 Task: Select the notebook toolbar option in the insert toolbar location.
Action: Mouse moved to (21, 665)
Screenshot: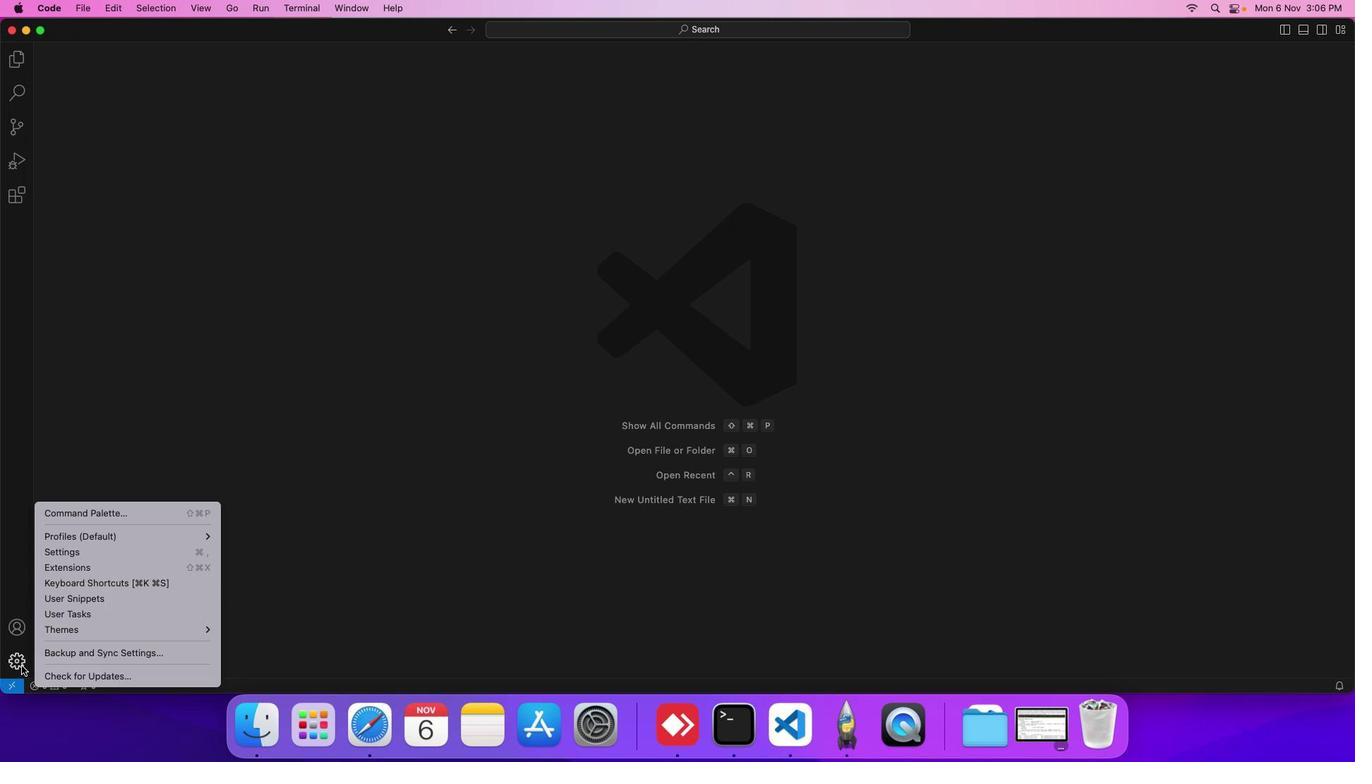 
Action: Mouse pressed left at (21, 665)
Screenshot: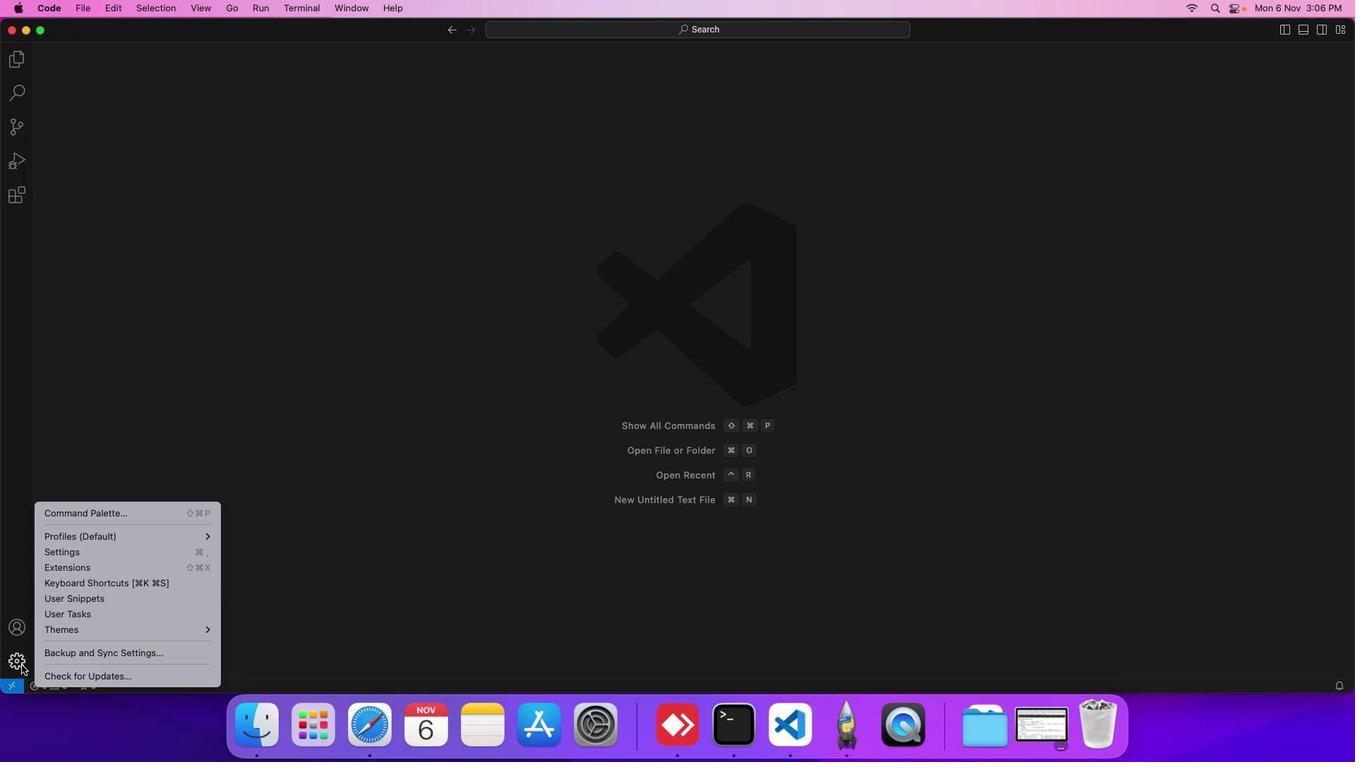 
Action: Mouse moved to (62, 548)
Screenshot: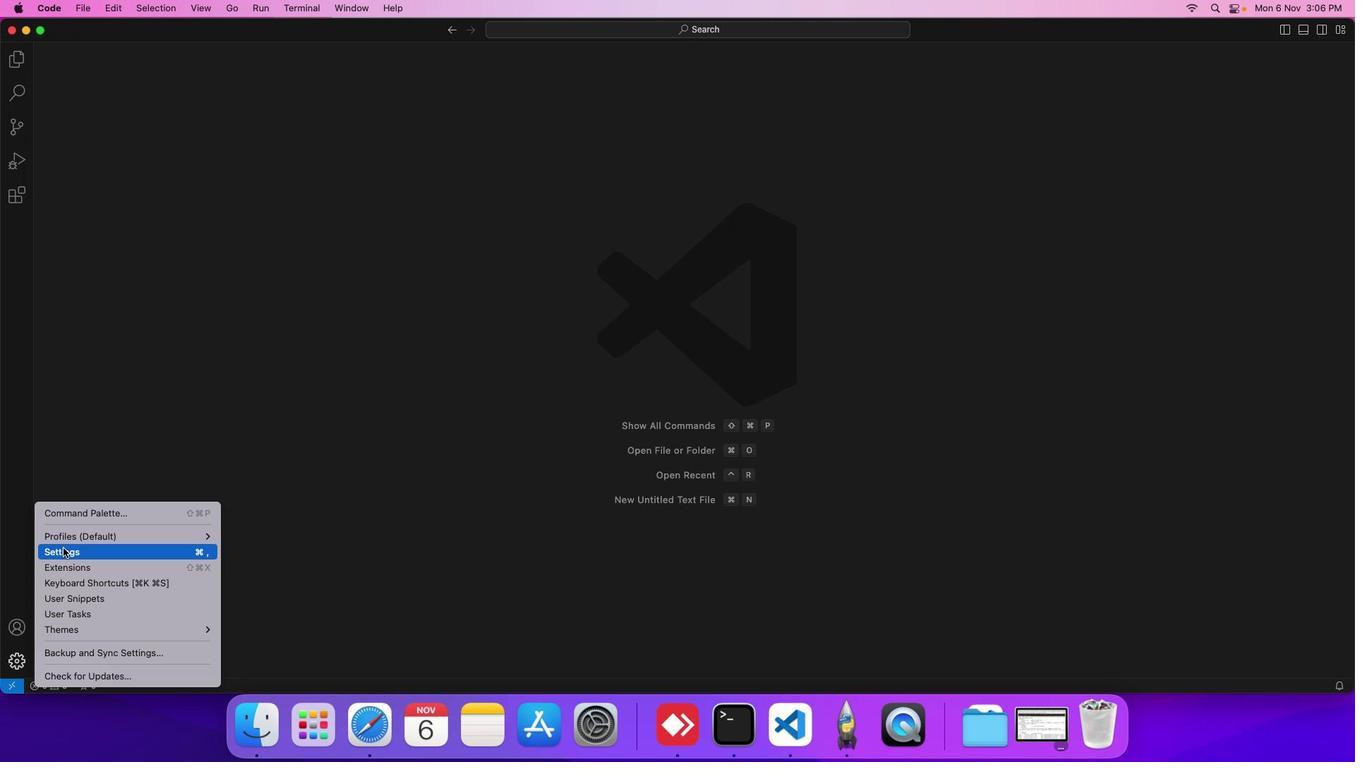 
Action: Mouse pressed left at (62, 548)
Screenshot: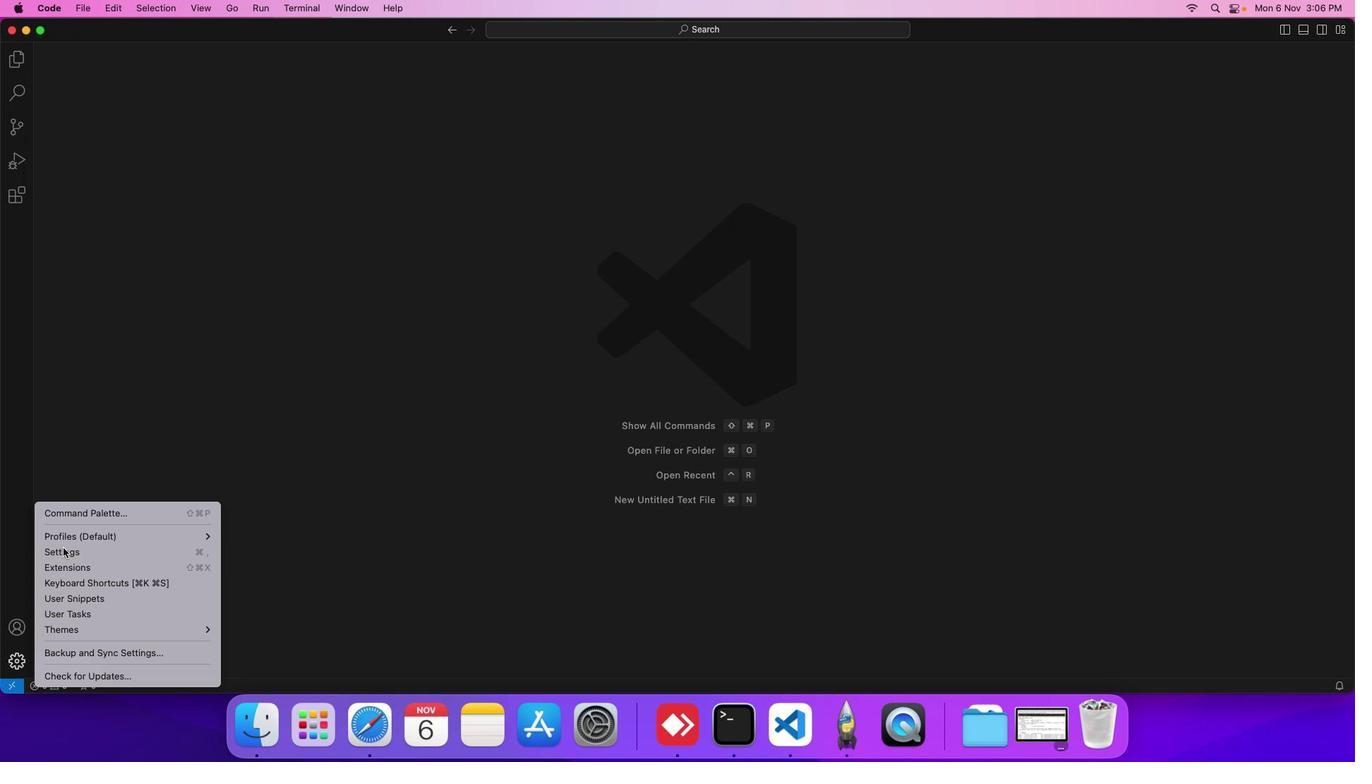 
Action: Mouse moved to (317, 209)
Screenshot: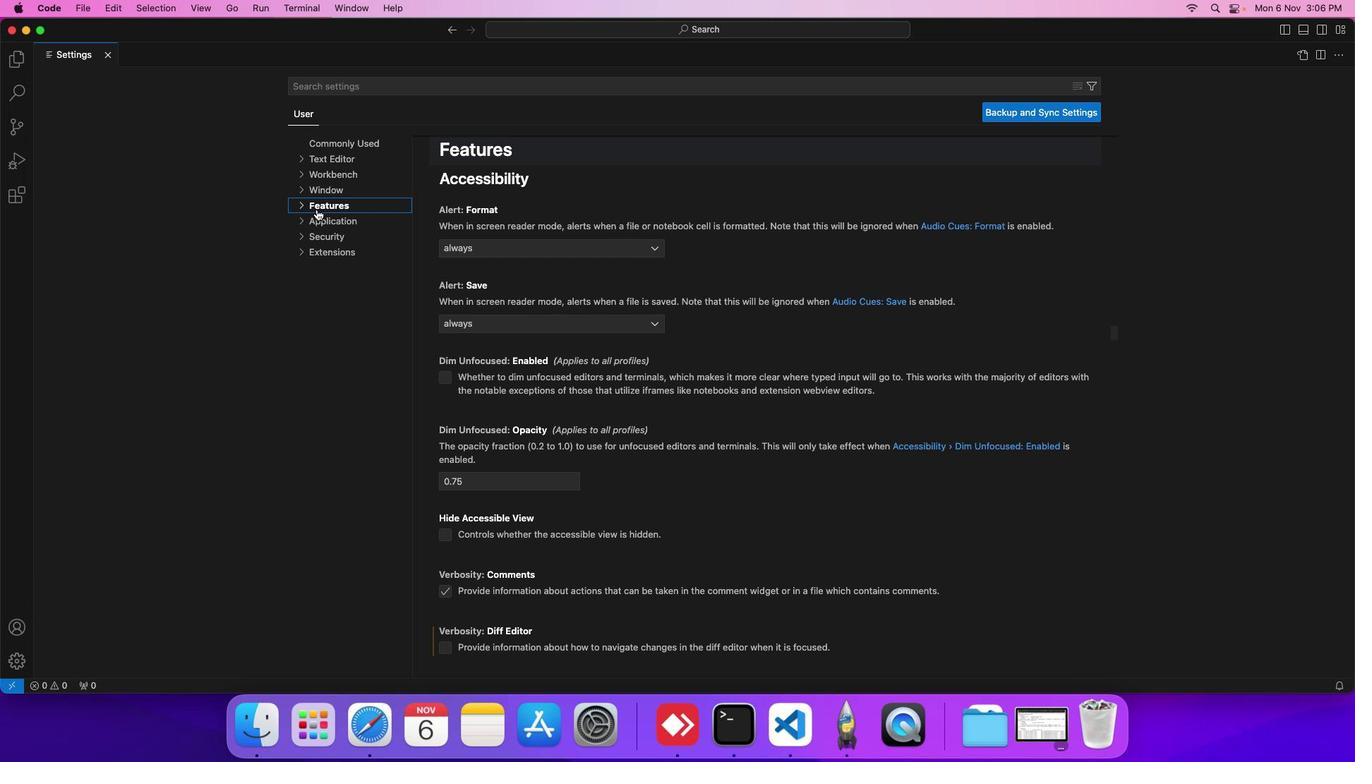 
Action: Mouse pressed left at (317, 209)
Screenshot: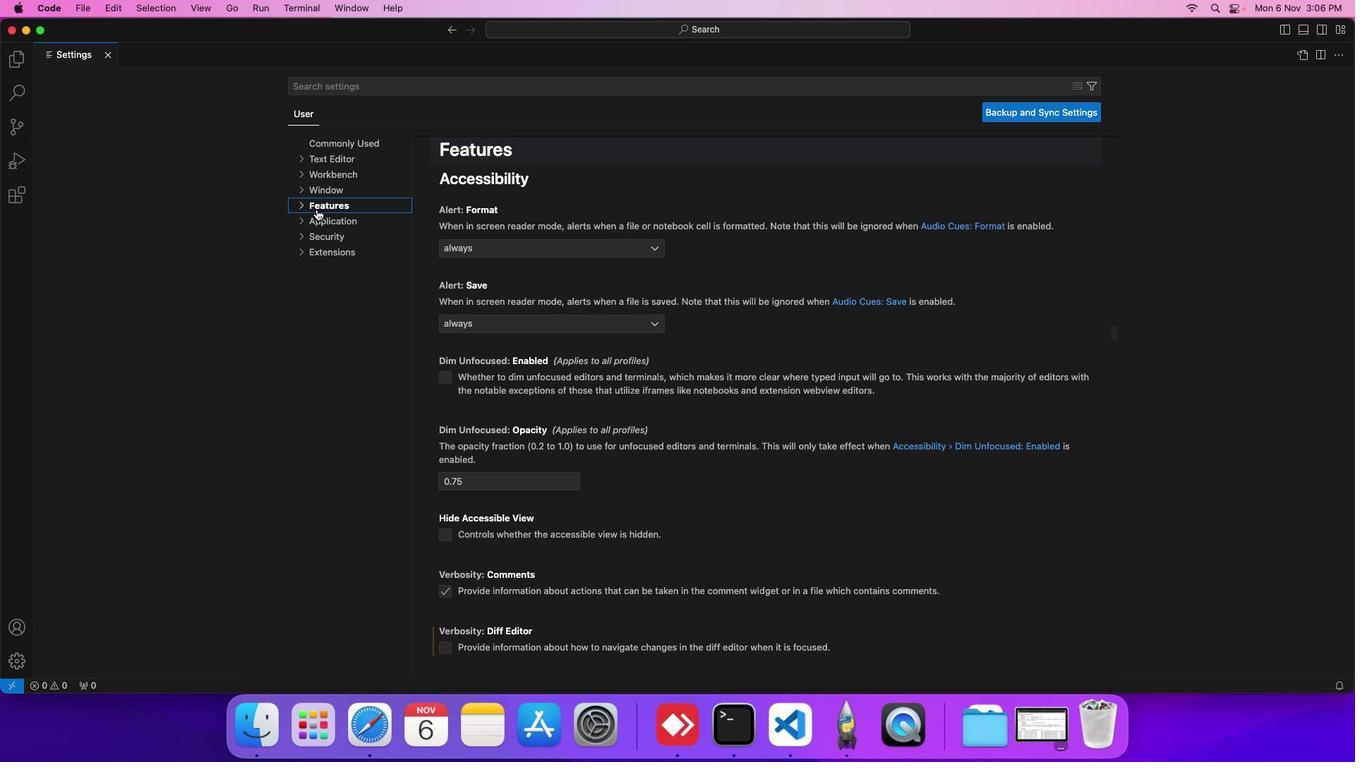 
Action: Mouse moved to (332, 442)
Screenshot: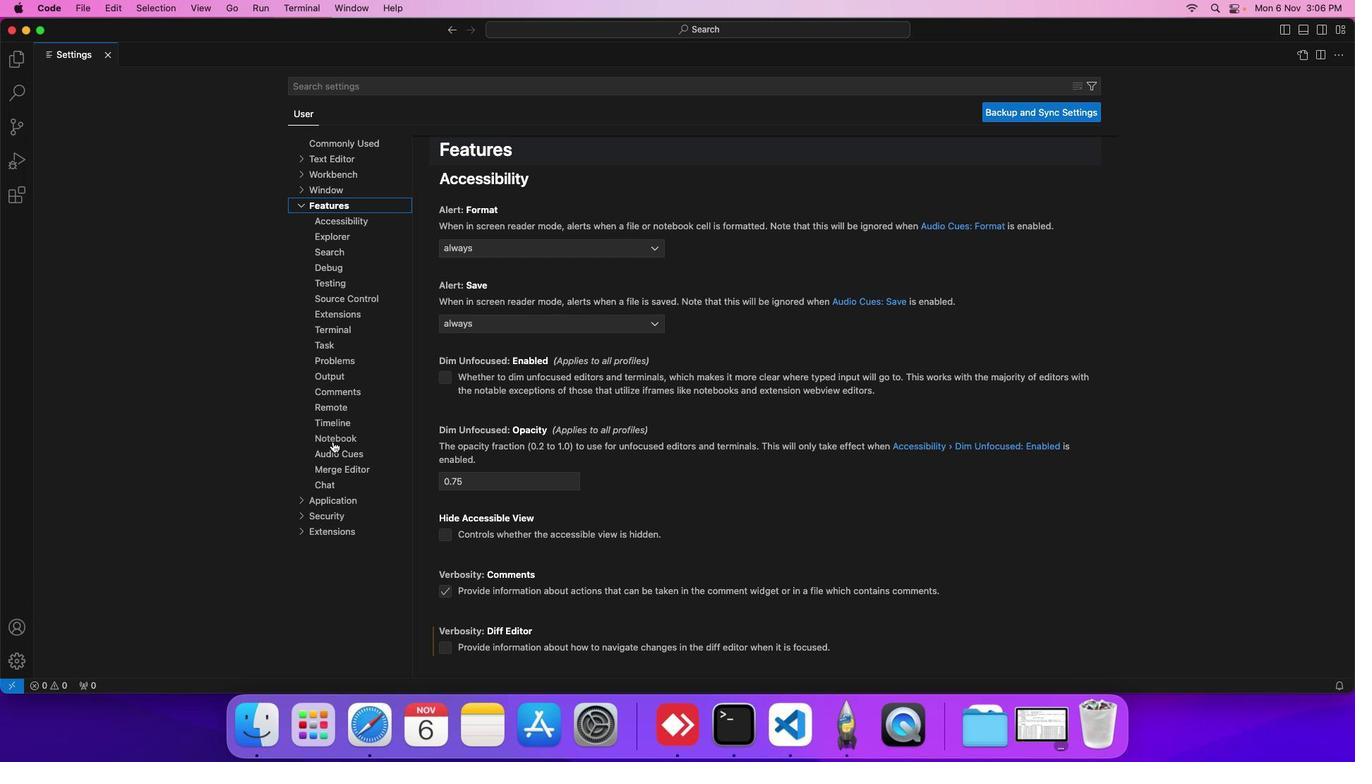 
Action: Mouse pressed left at (332, 442)
Screenshot: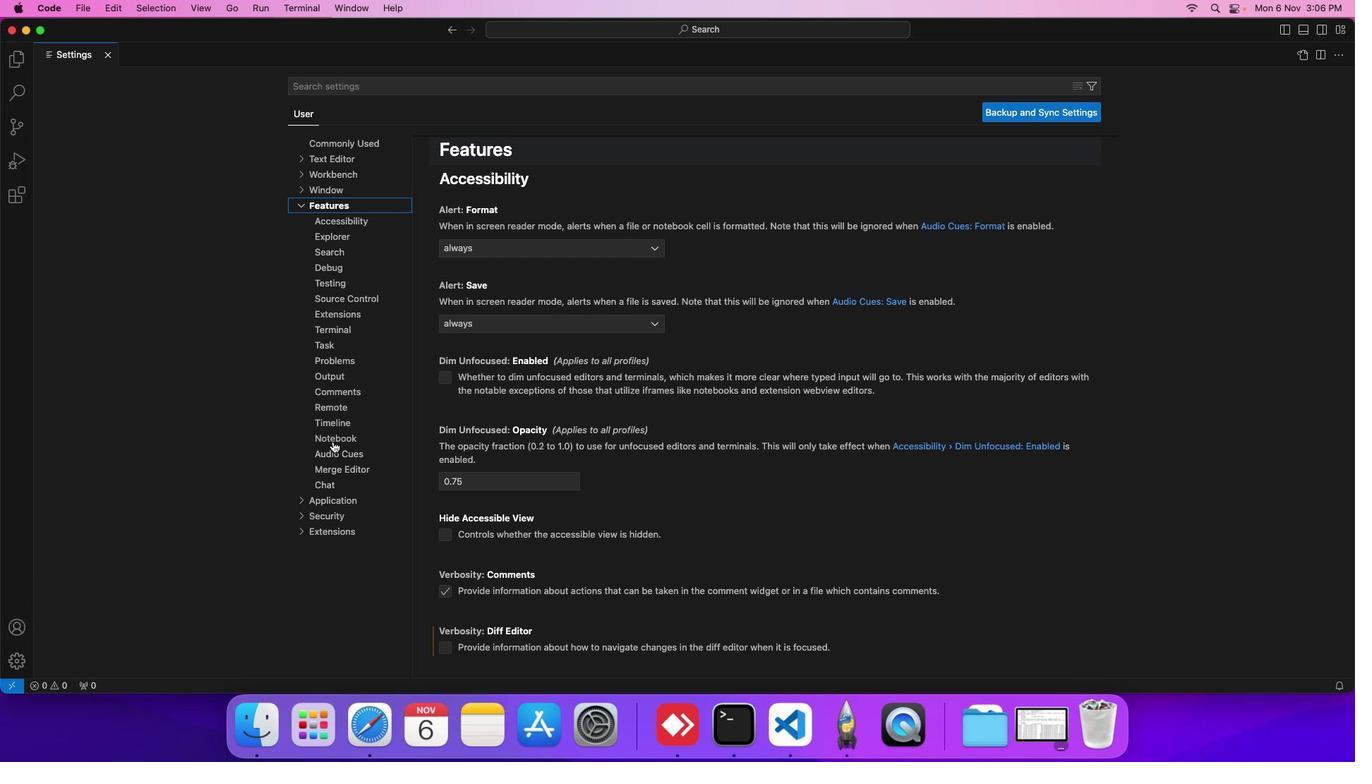 
Action: Mouse moved to (454, 443)
Screenshot: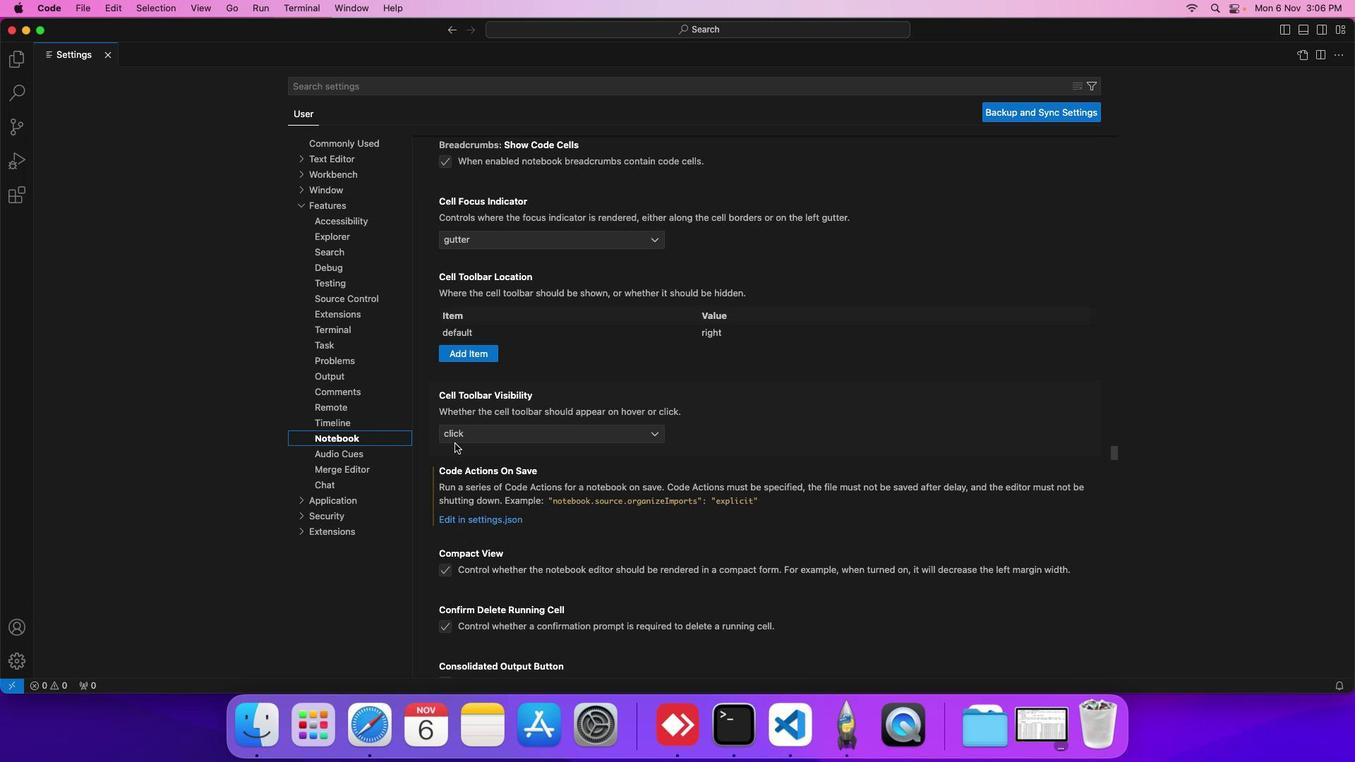
Action: Mouse scrolled (454, 443) with delta (0, 0)
Screenshot: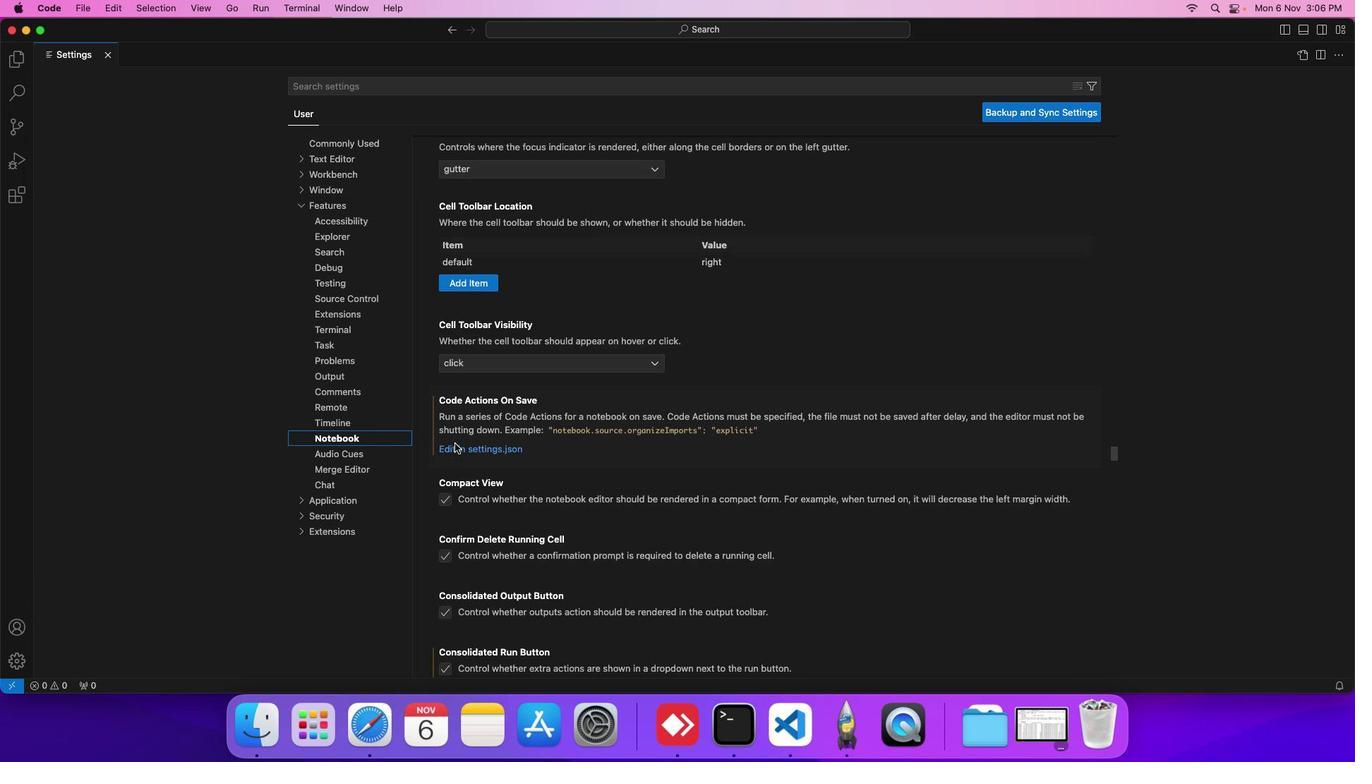 
Action: Mouse scrolled (454, 443) with delta (0, 0)
Screenshot: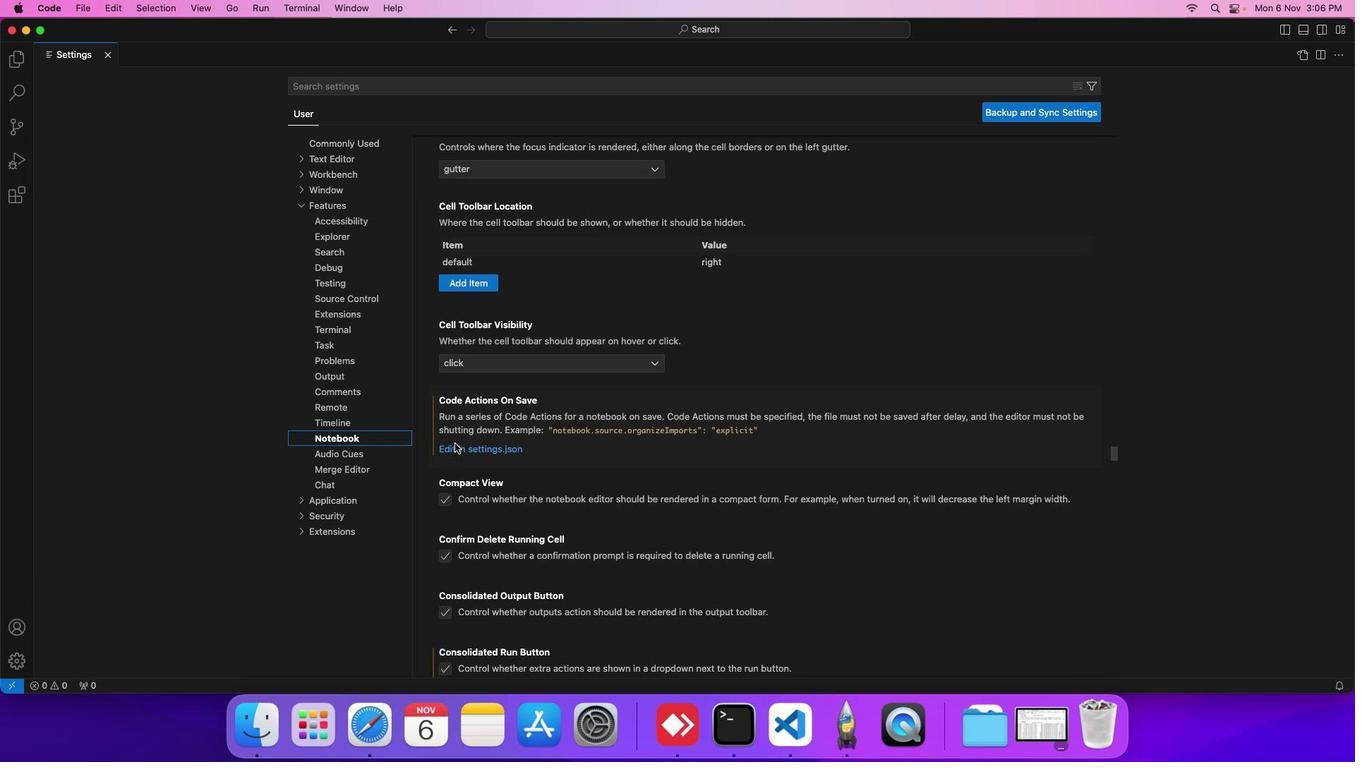 
Action: Mouse scrolled (454, 443) with delta (0, 0)
Screenshot: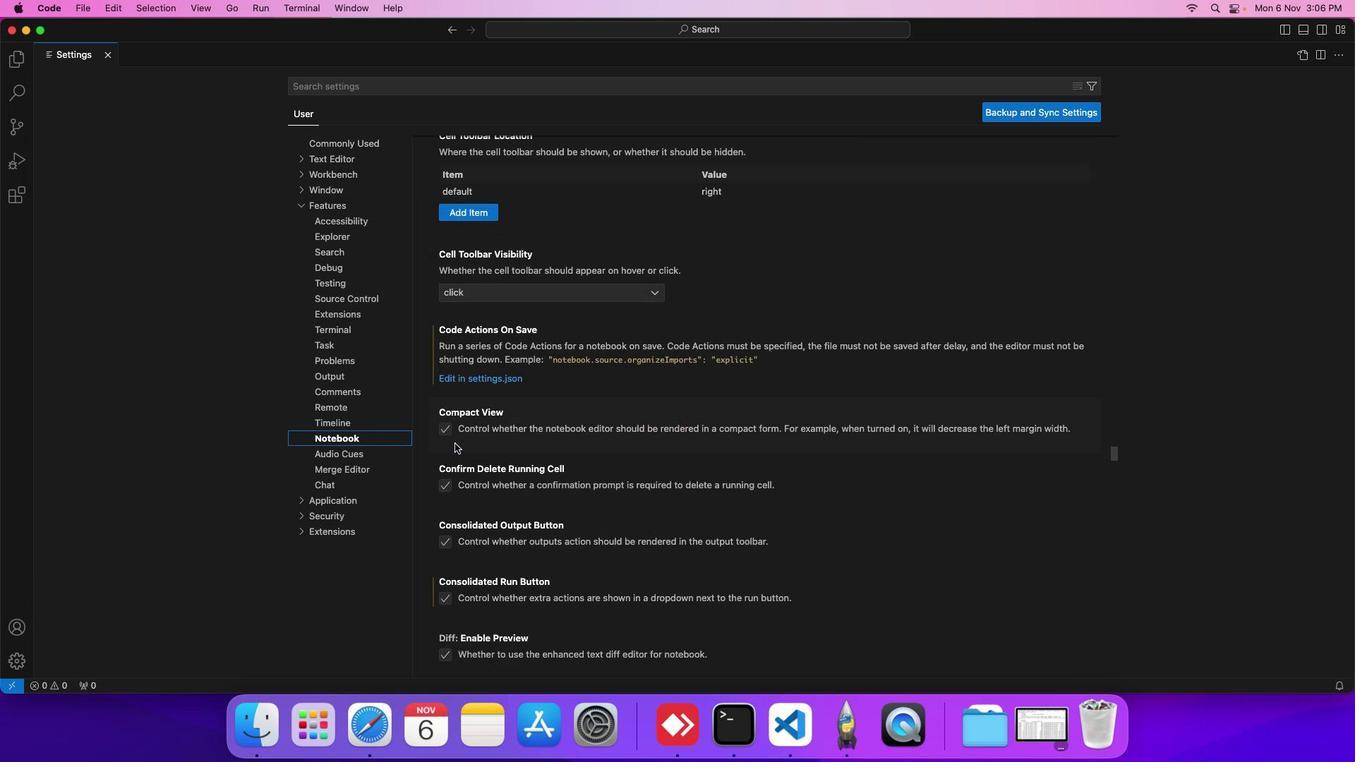 
Action: Mouse scrolled (454, 443) with delta (0, -1)
Screenshot: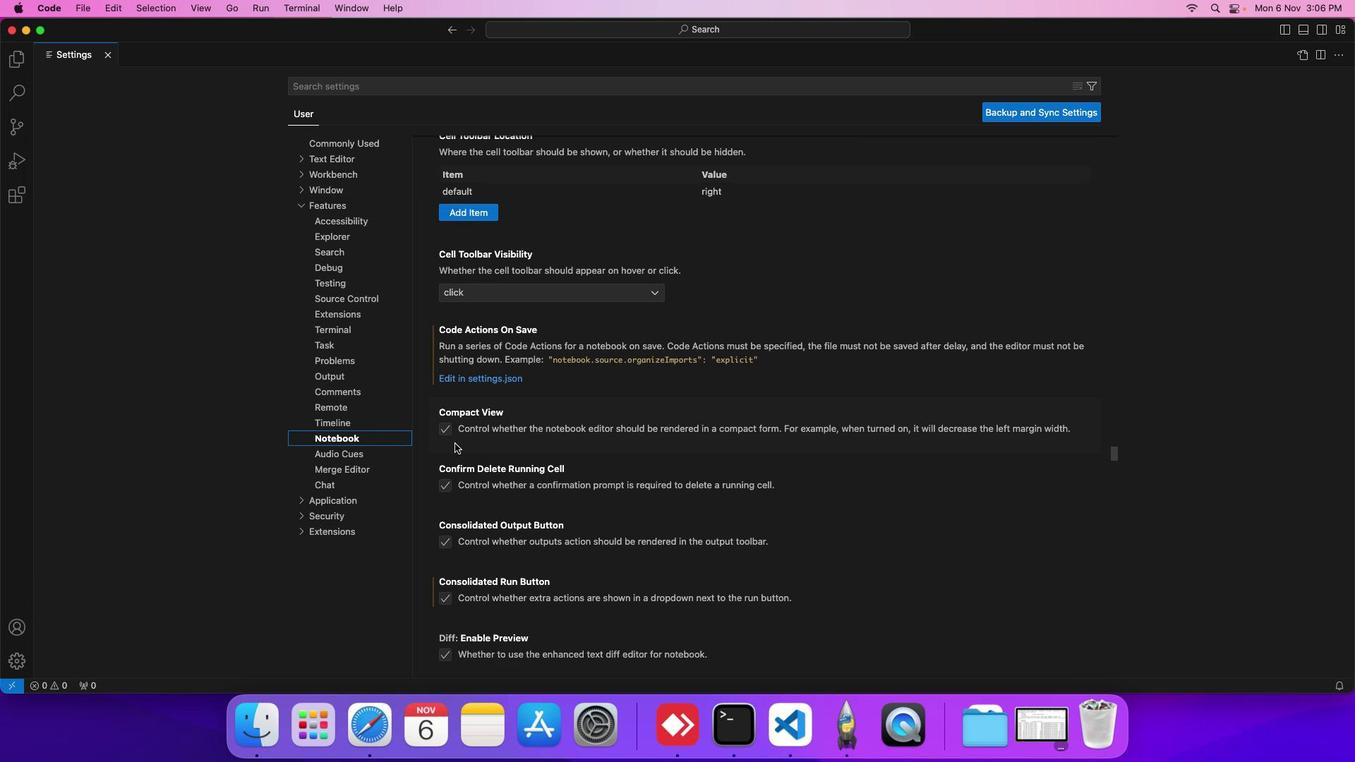 
Action: Mouse scrolled (454, 443) with delta (0, 0)
Screenshot: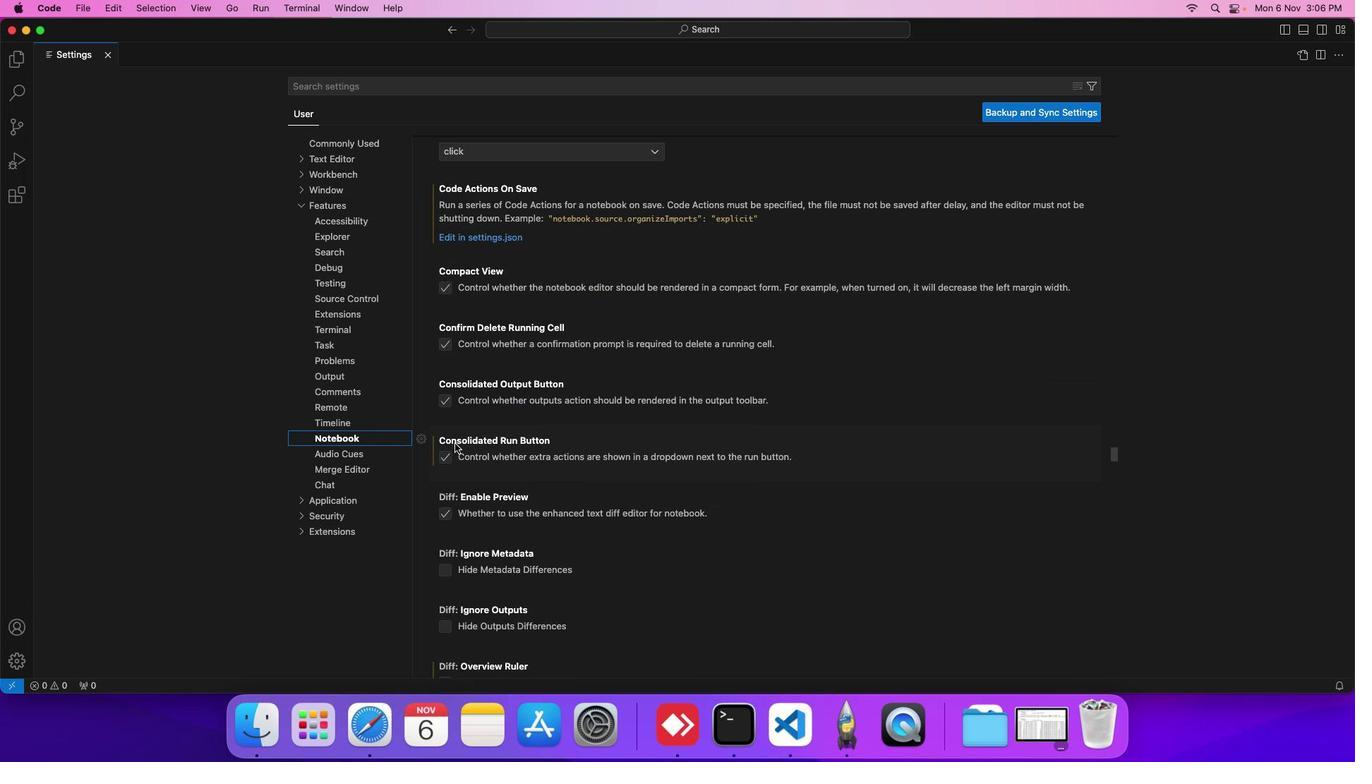 
Action: Mouse scrolled (454, 443) with delta (0, 0)
Screenshot: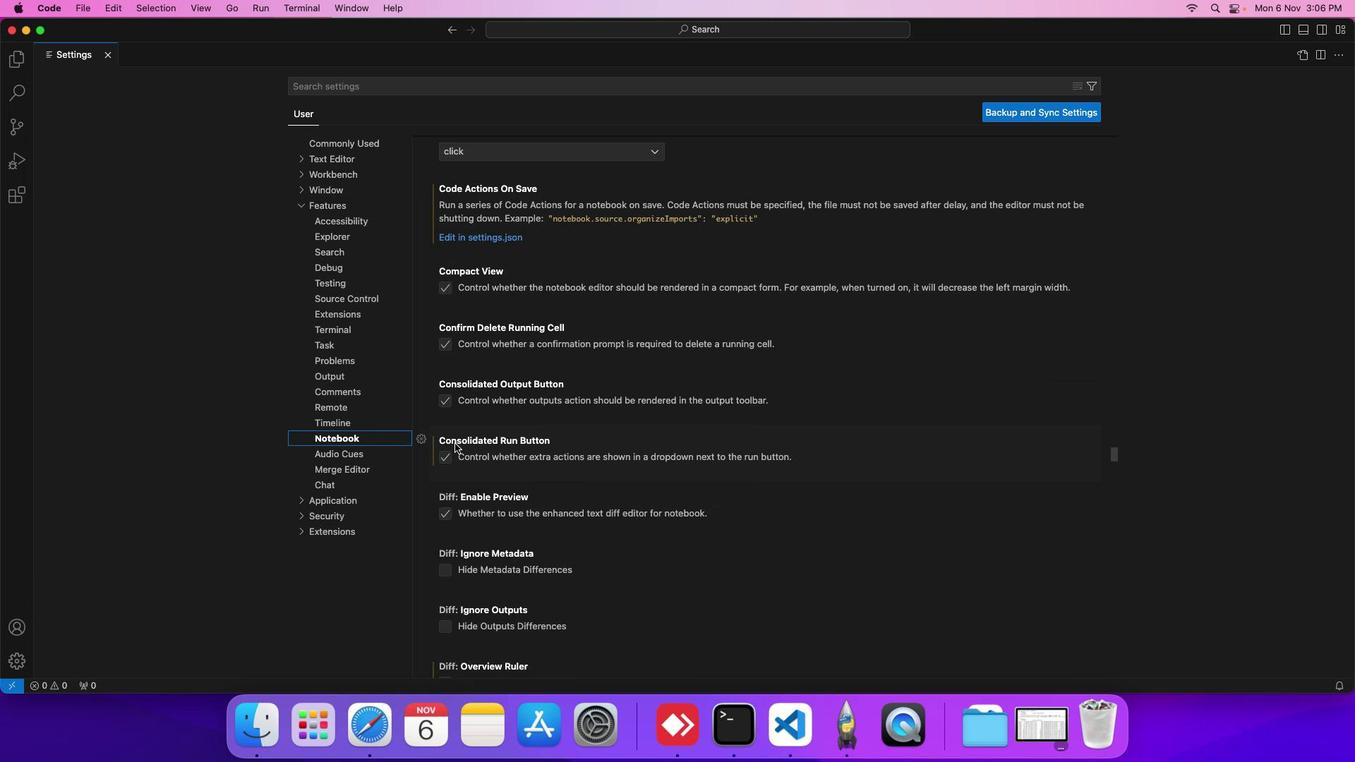
Action: Mouse scrolled (454, 443) with delta (0, -1)
Screenshot: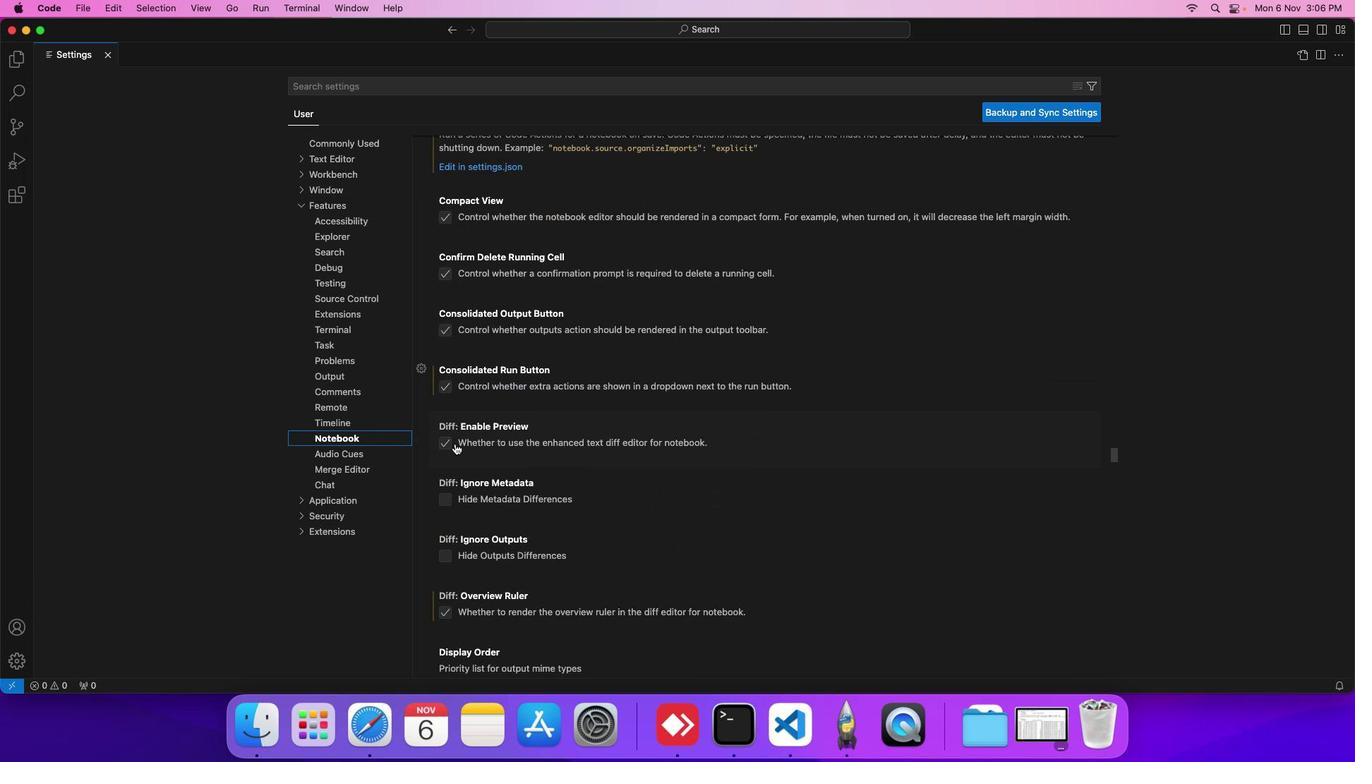 
Action: Mouse scrolled (454, 443) with delta (0, -1)
Screenshot: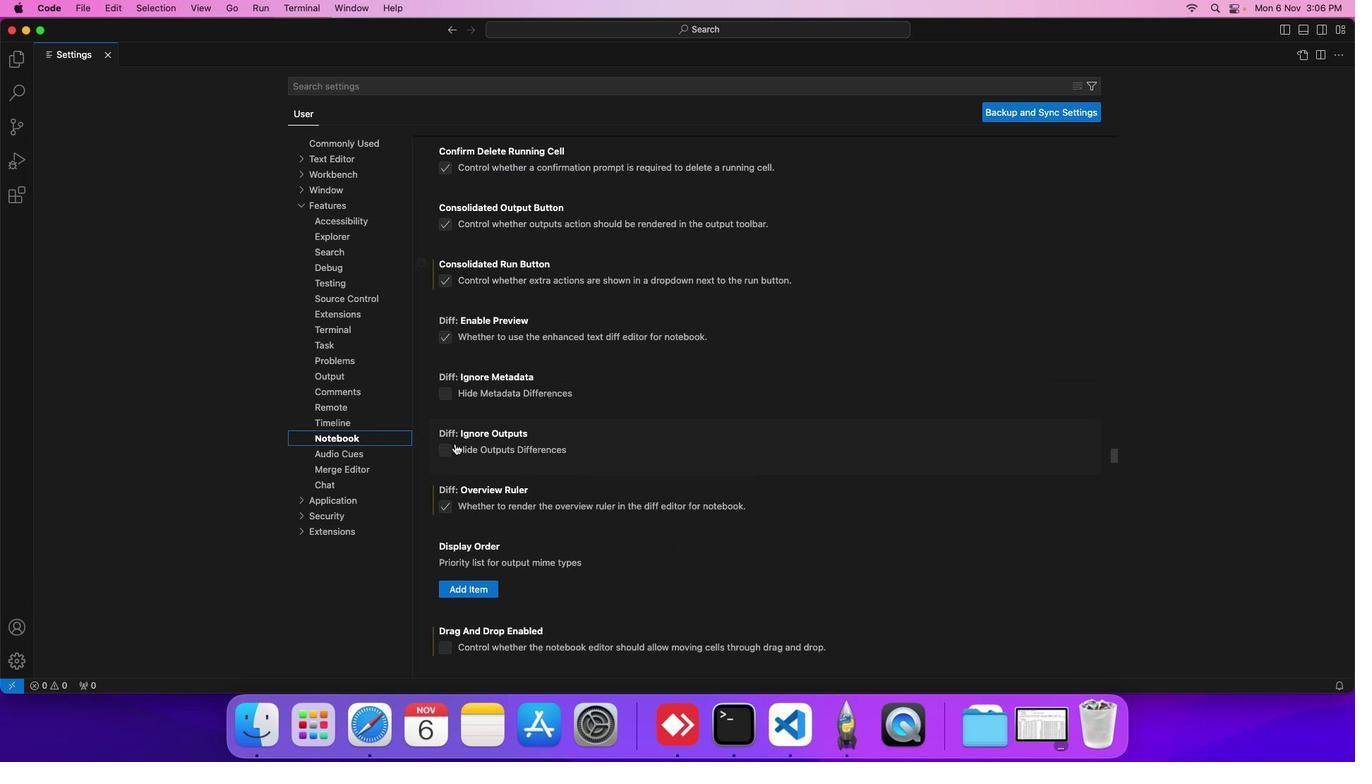 
Action: Mouse scrolled (454, 443) with delta (0, -2)
Screenshot: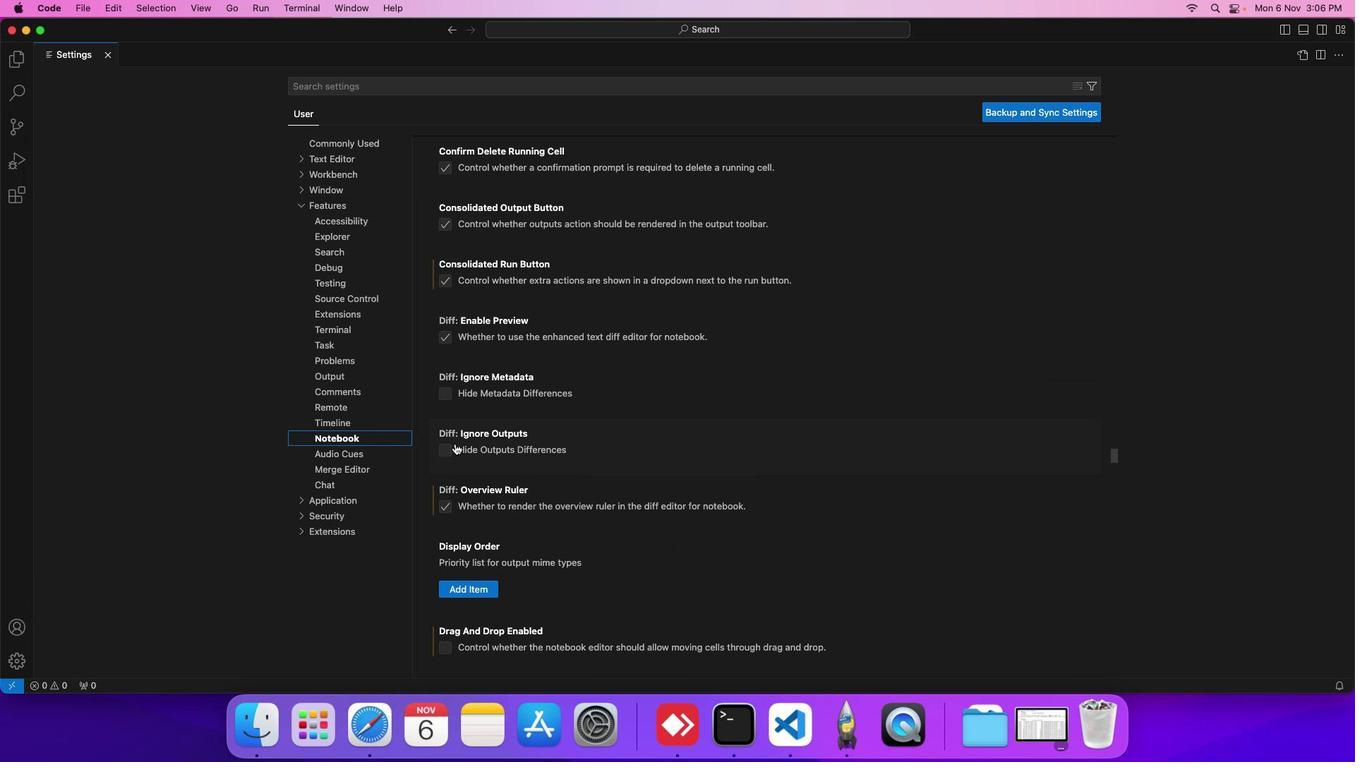 
Action: Mouse scrolled (454, 443) with delta (0, 0)
Screenshot: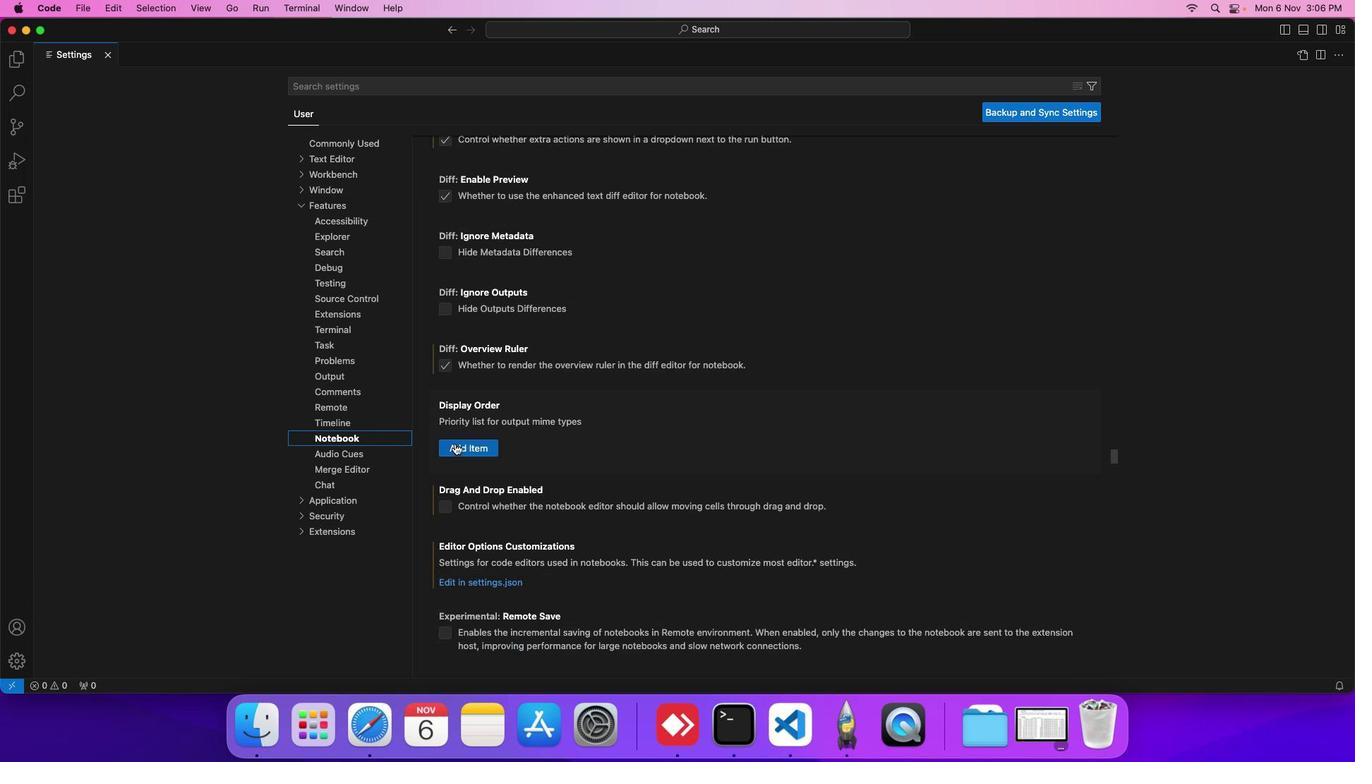 
Action: Mouse scrolled (454, 443) with delta (0, 0)
Screenshot: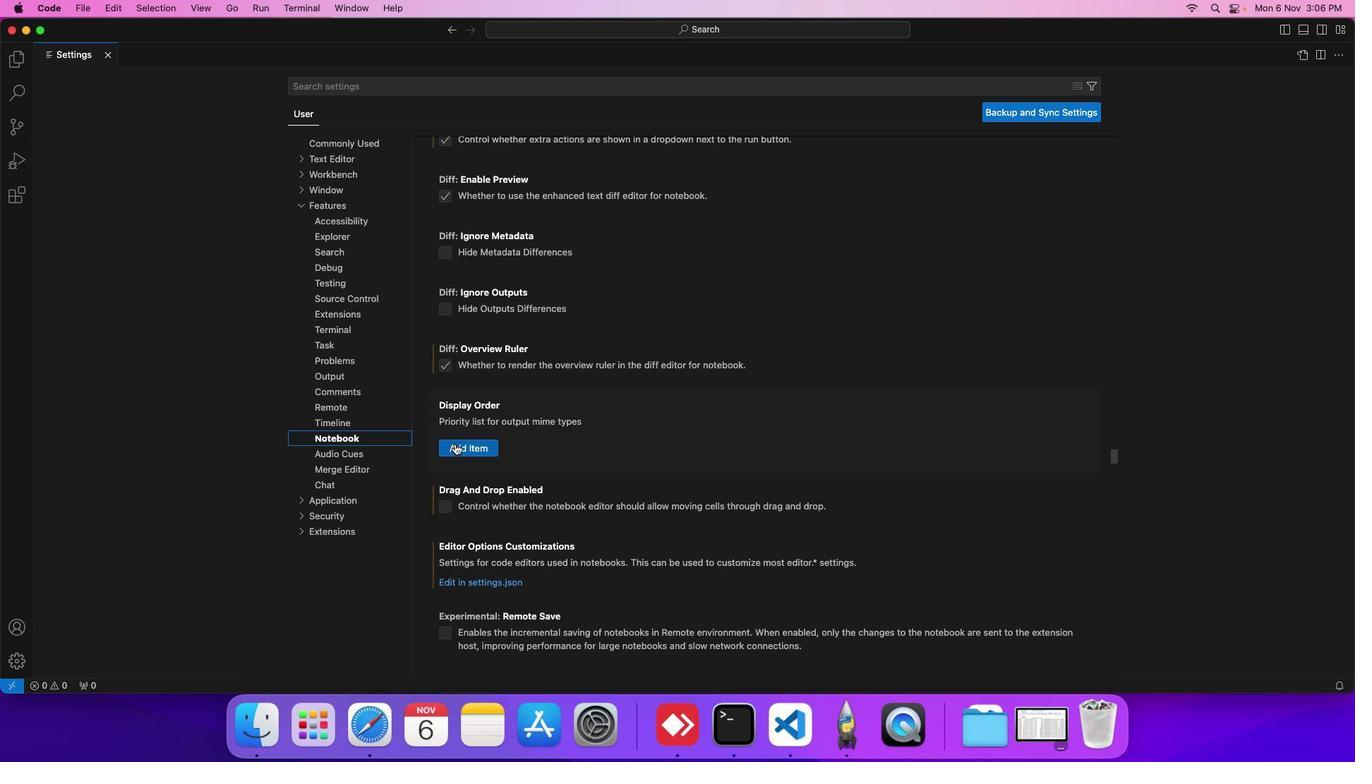 
Action: Mouse scrolled (454, 443) with delta (0, -1)
Screenshot: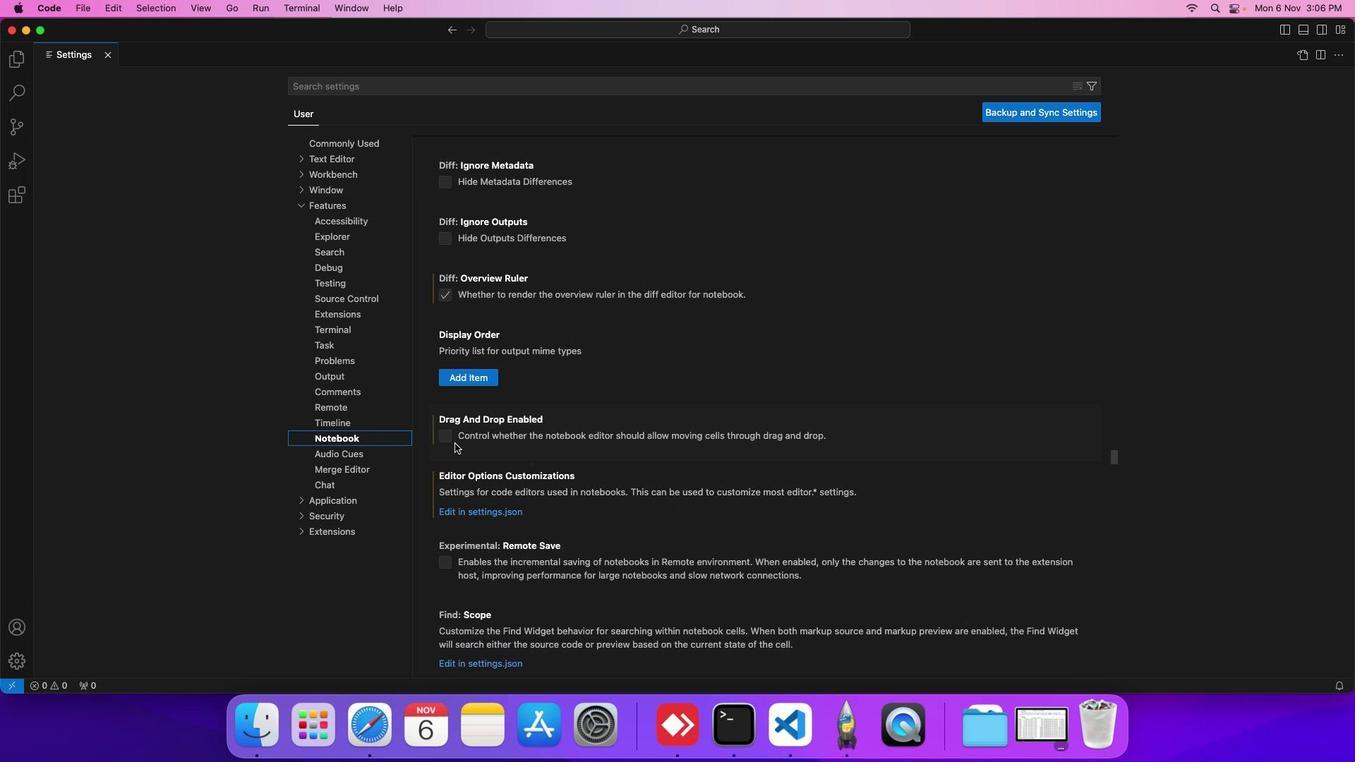 
Action: Mouse scrolled (454, 443) with delta (0, -1)
Screenshot: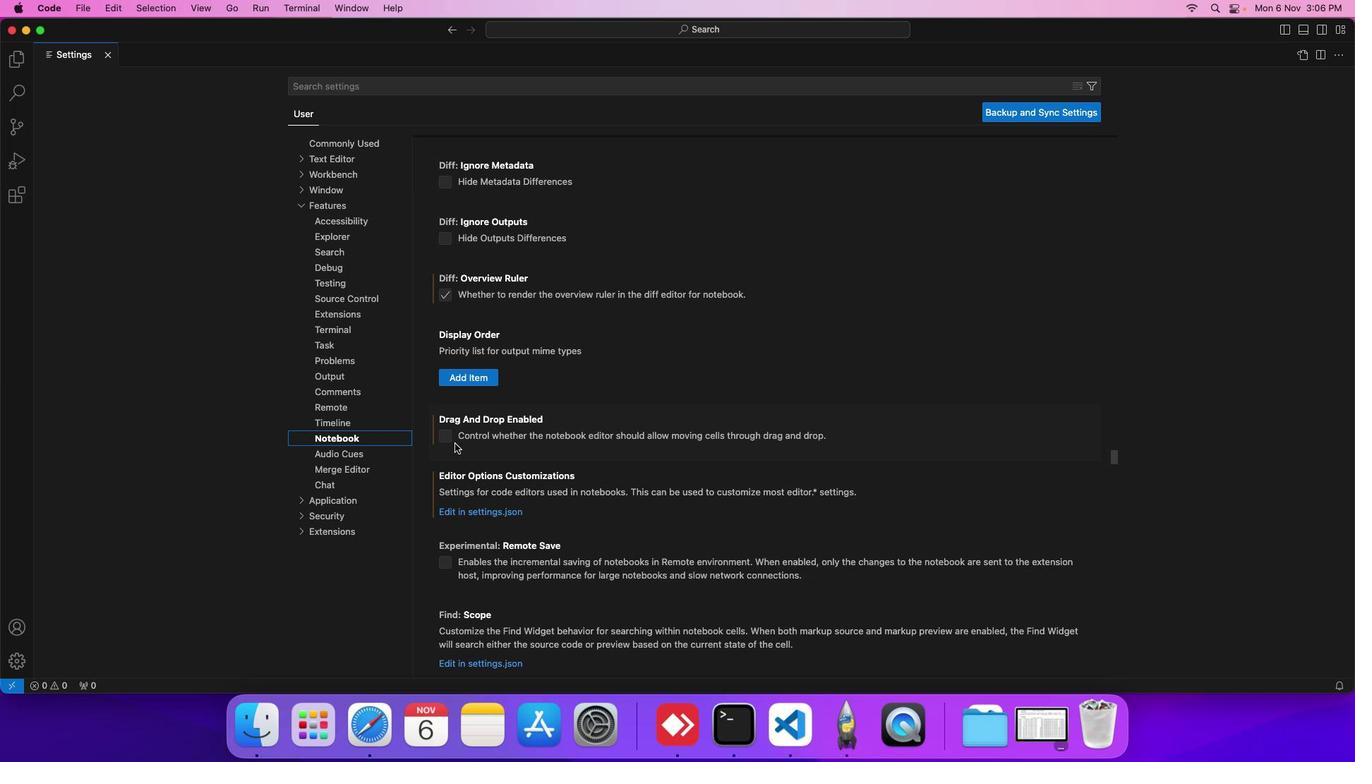 
Action: Mouse scrolled (454, 443) with delta (0, 0)
Screenshot: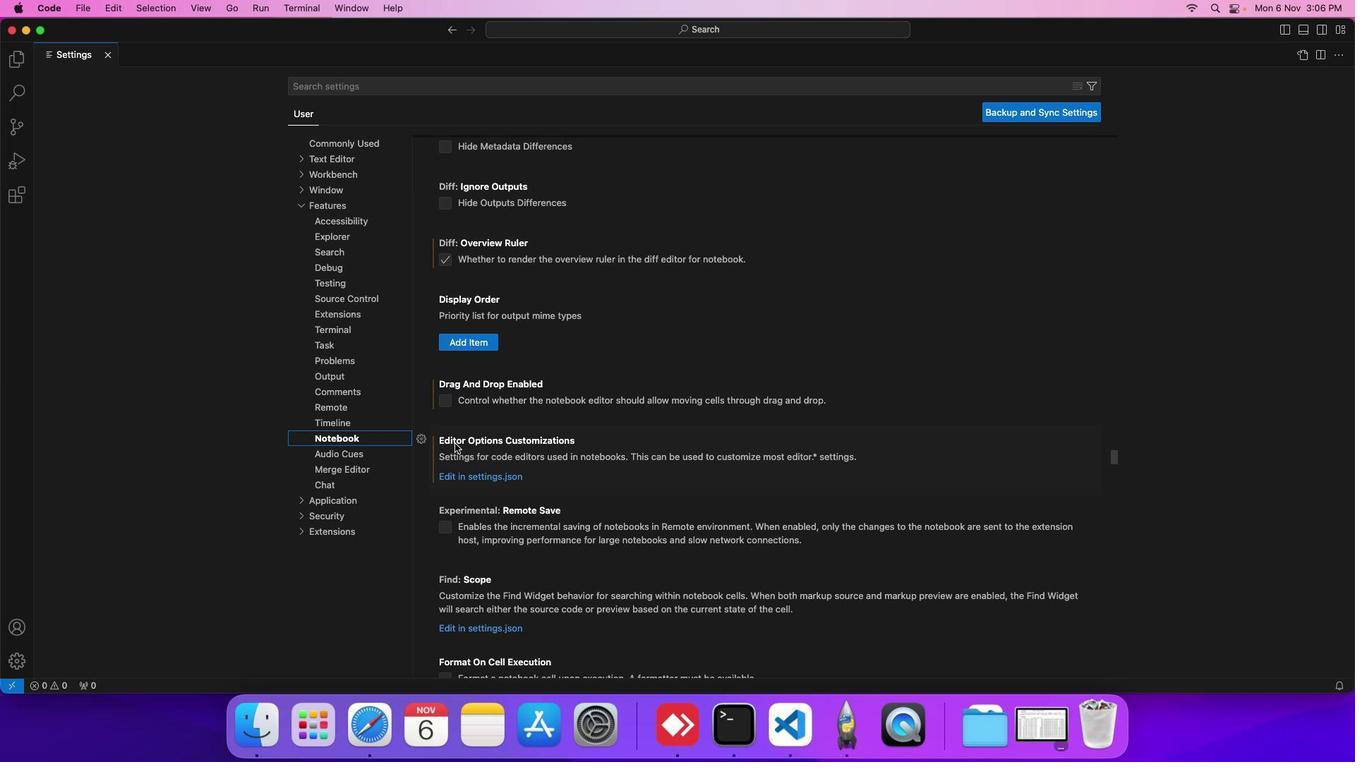 
Action: Mouse scrolled (454, 443) with delta (0, 0)
Screenshot: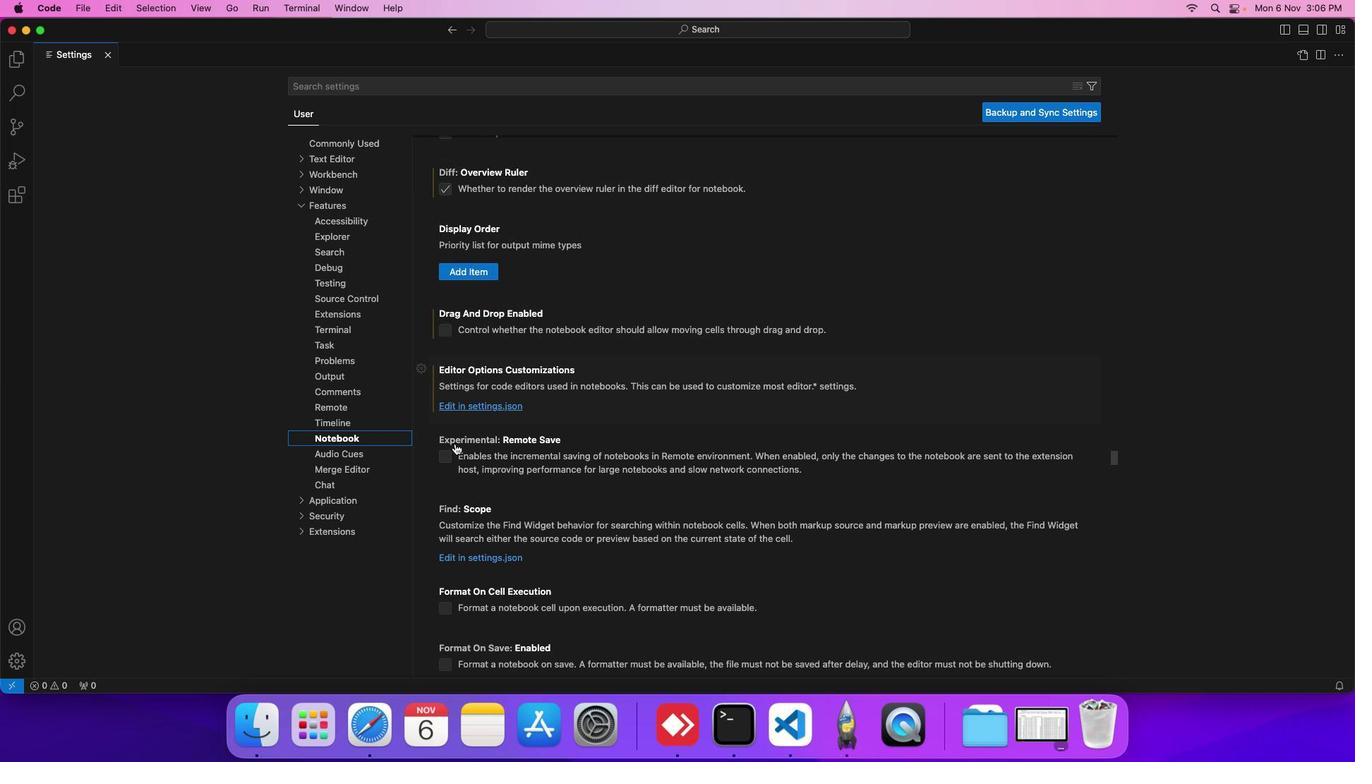 
Action: Mouse scrolled (454, 443) with delta (0, 0)
Screenshot: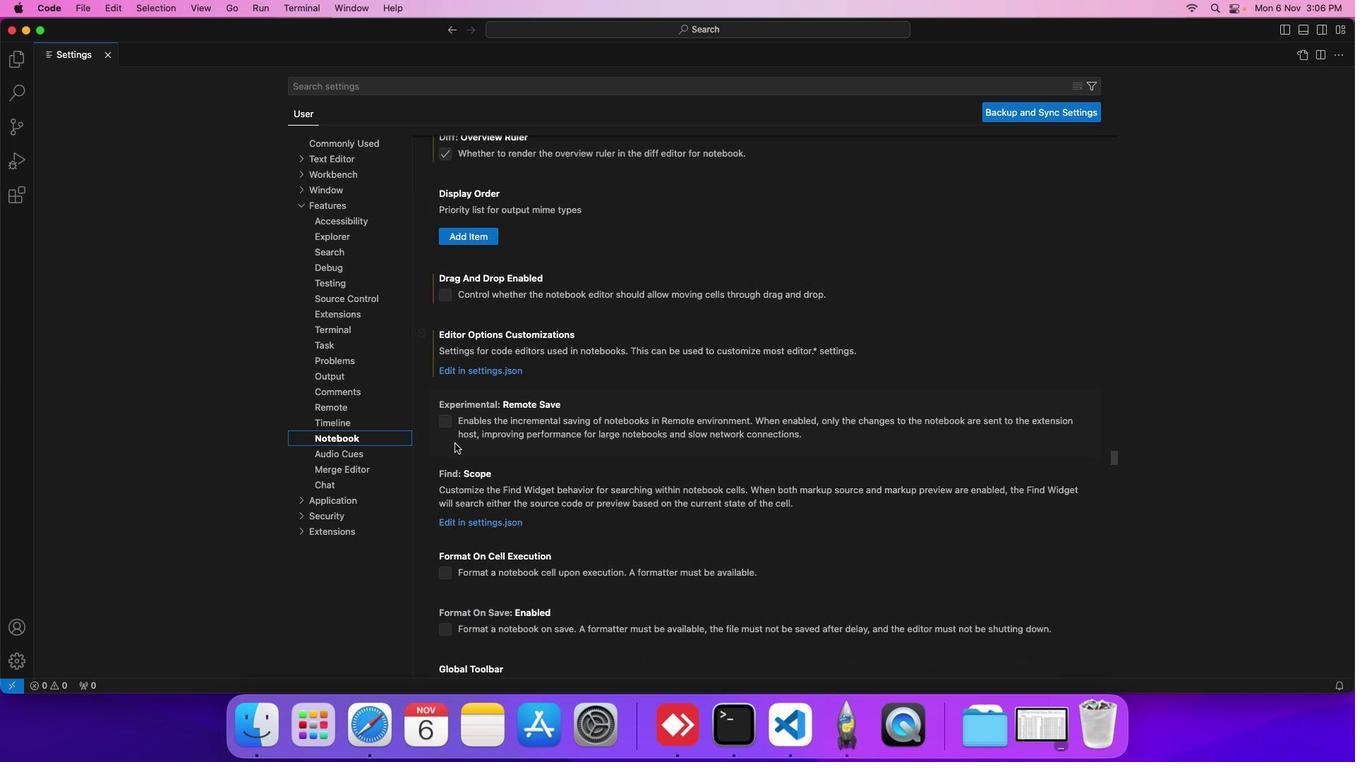 
Action: Mouse scrolled (454, 443) with delta (0, 0)
Screenshot: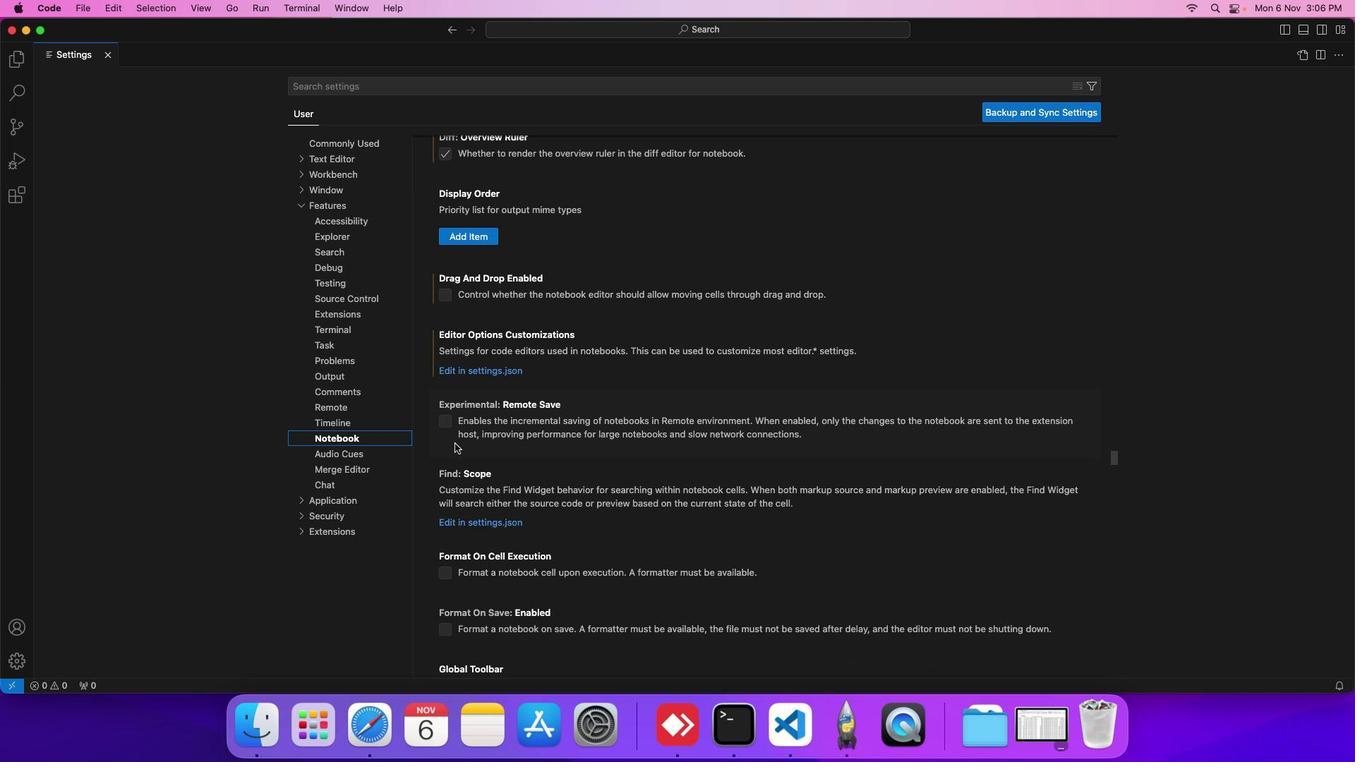 
Action: Mouse scrolled (454, 443) with delta (0, 0)
Screenshot: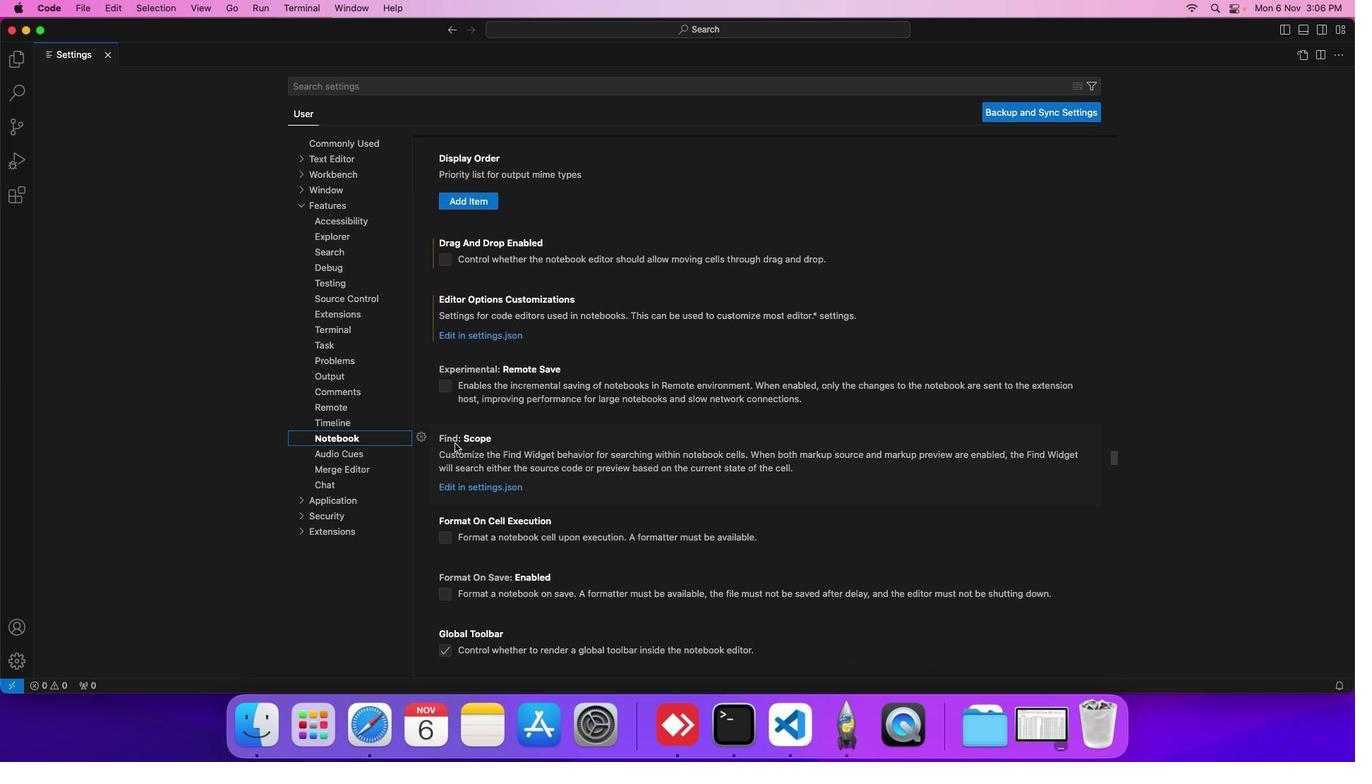 
Action: Mouse scrolled (454, 443) with delta (0, 0)
Screenshot: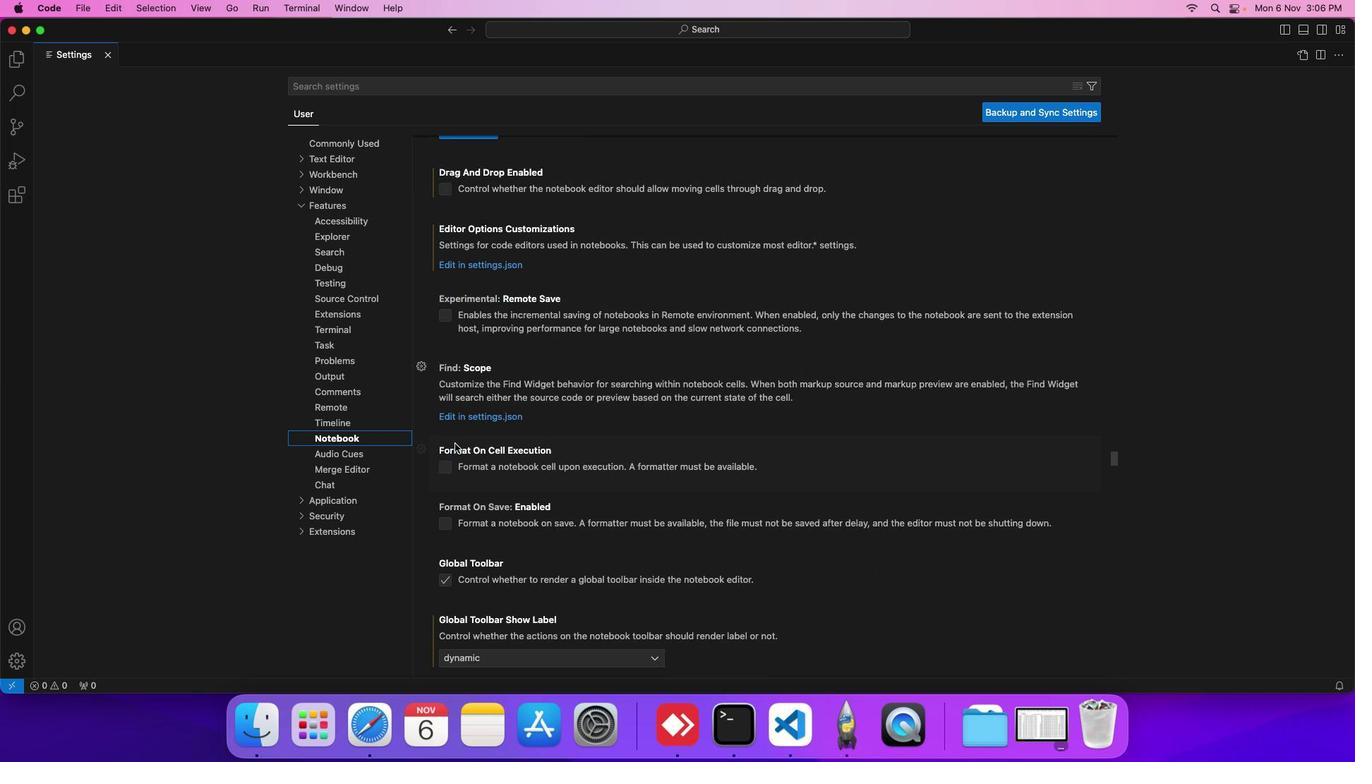 
Action: Mouse scrolled (454, 443) with delta (0, 0)
Screenshot: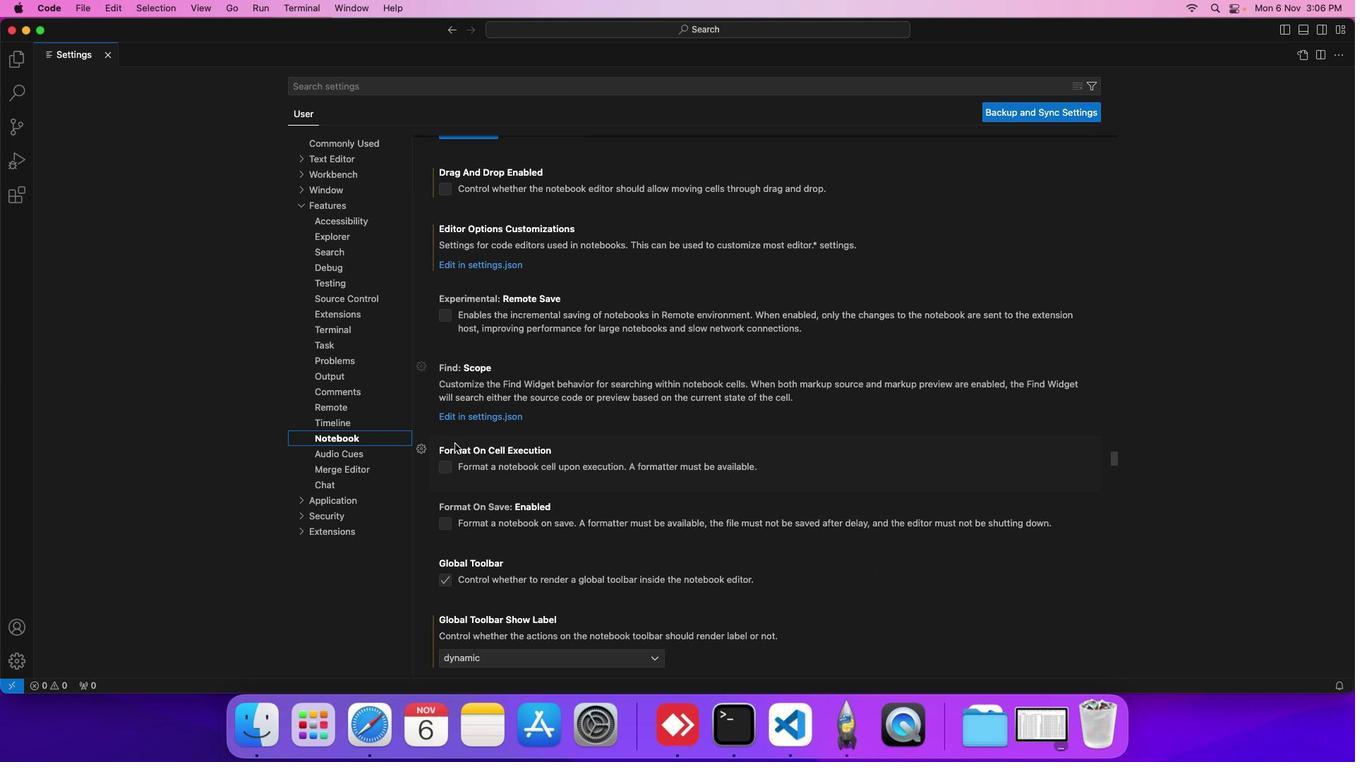 
Action: Mouse scrolled (454, 443) with delta (0, 0)
Screenshot: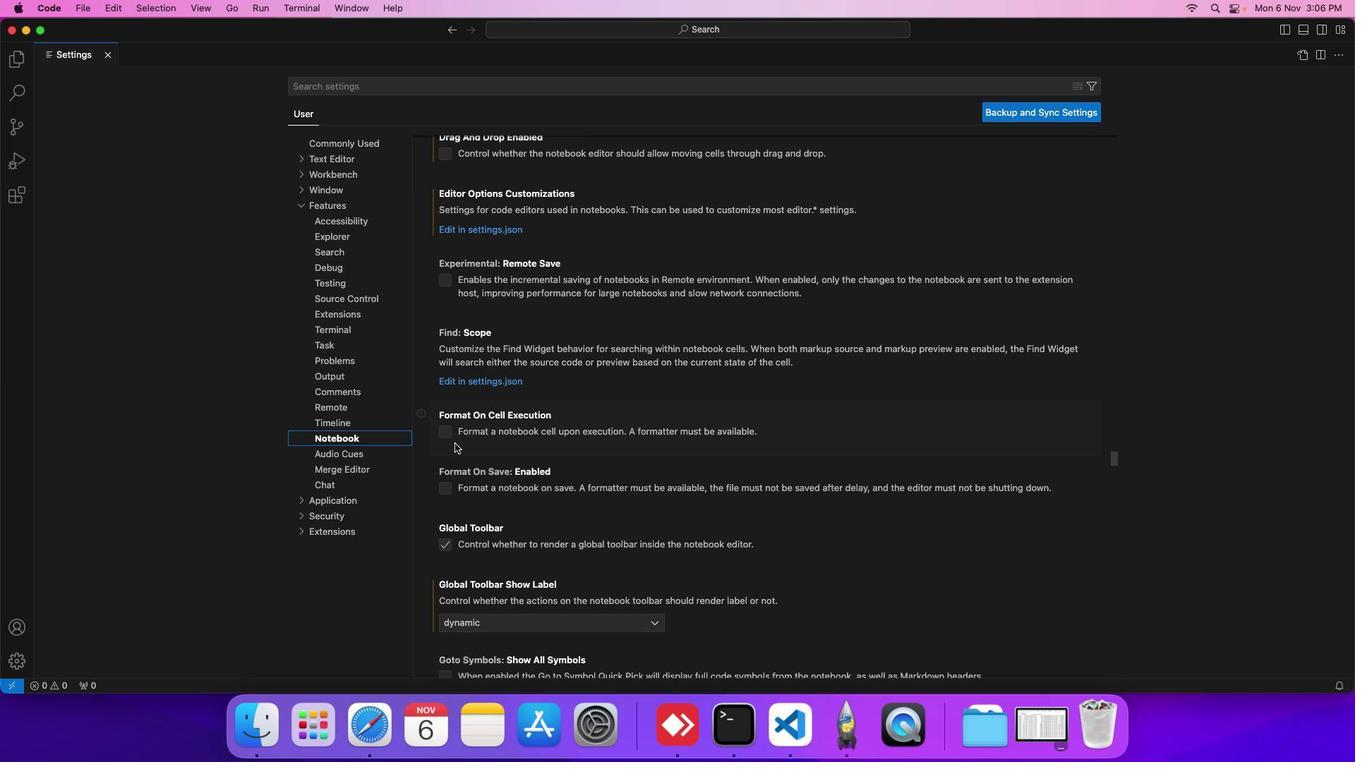 
Action: Mouse scrolled (454, 443) with delta (0, 0)
Screenshot: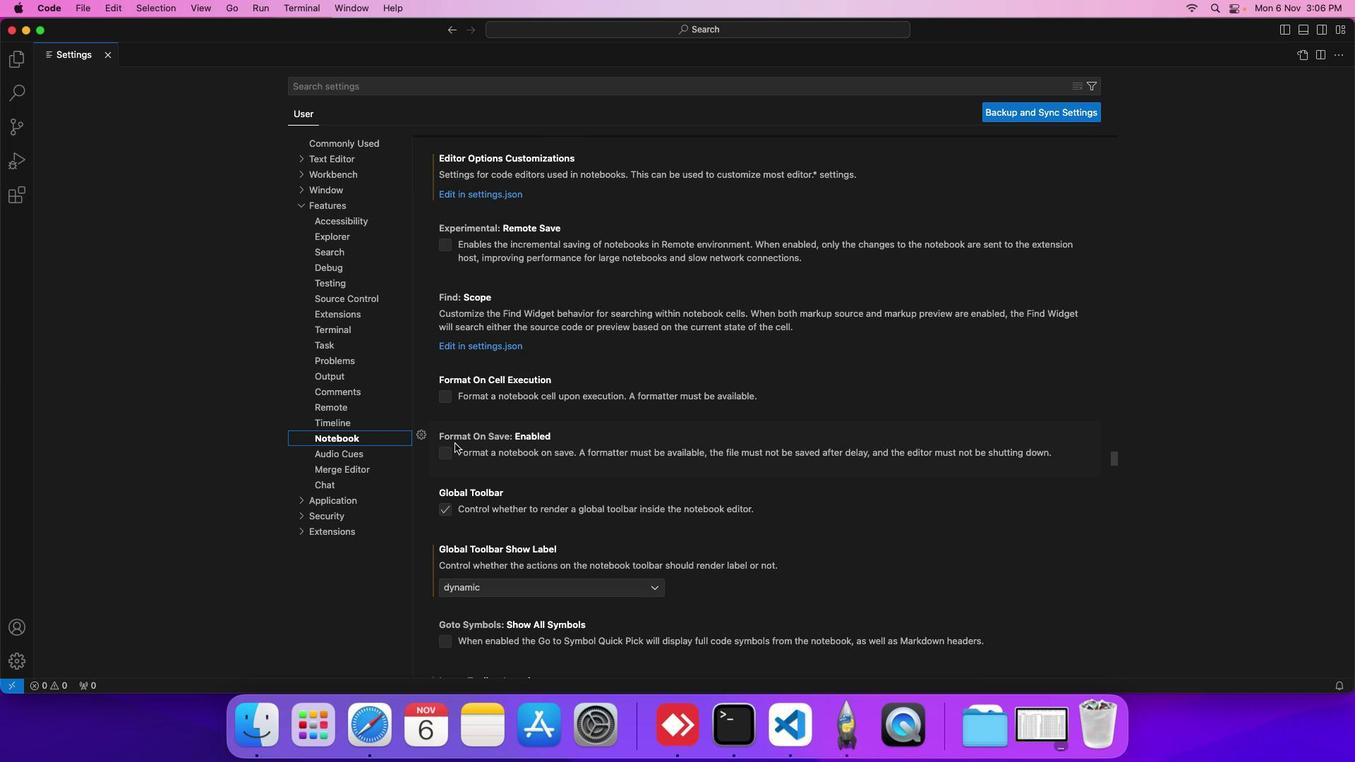 
Action: Mouse scrolled (454, 443) with delta (0, 0)
Screenshot: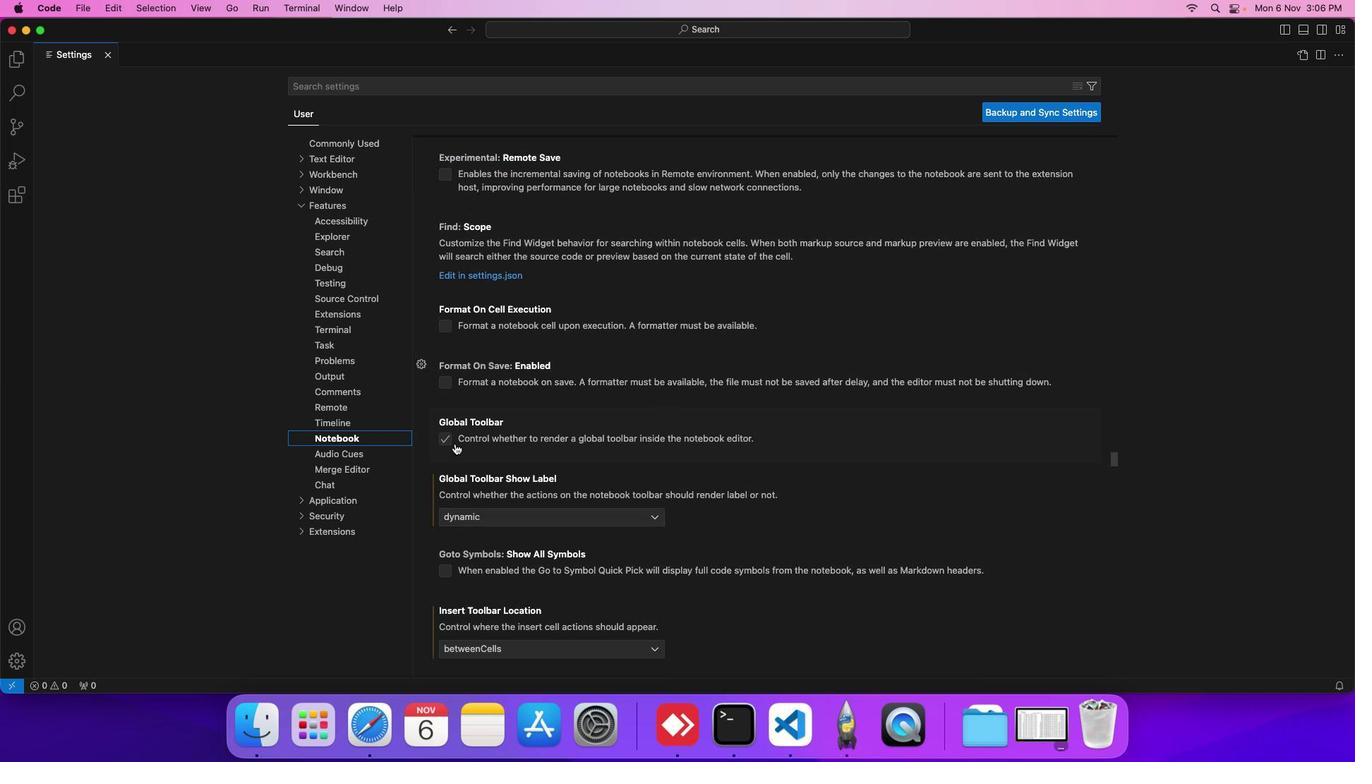 
Action: Mouse scrolled (454, 443) with delta (0, 0)
Screenshot: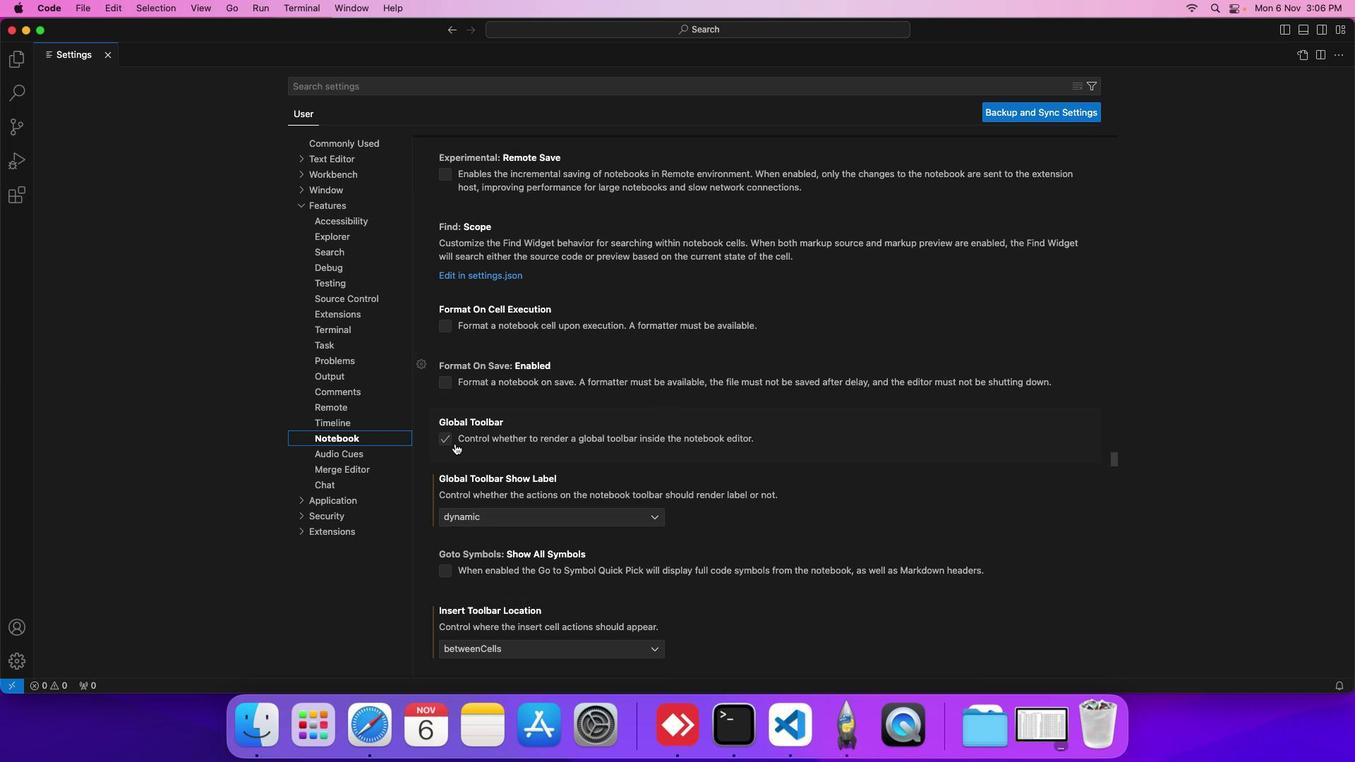 
Action: Mouse scrolled (454, 443) with delta (0, 0)
Screenshot: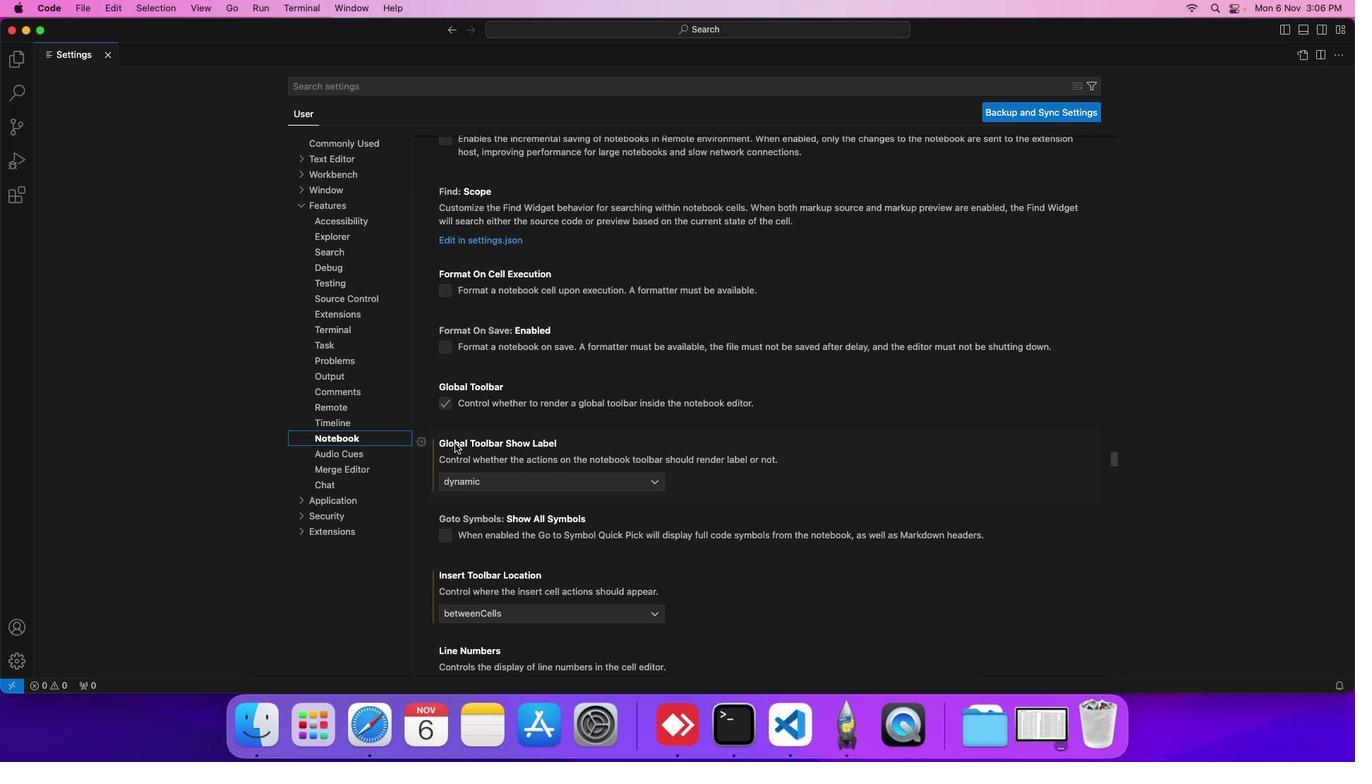 
Action: Mouse scrolled (454, 443) with delta (0, 0)
Screenshot: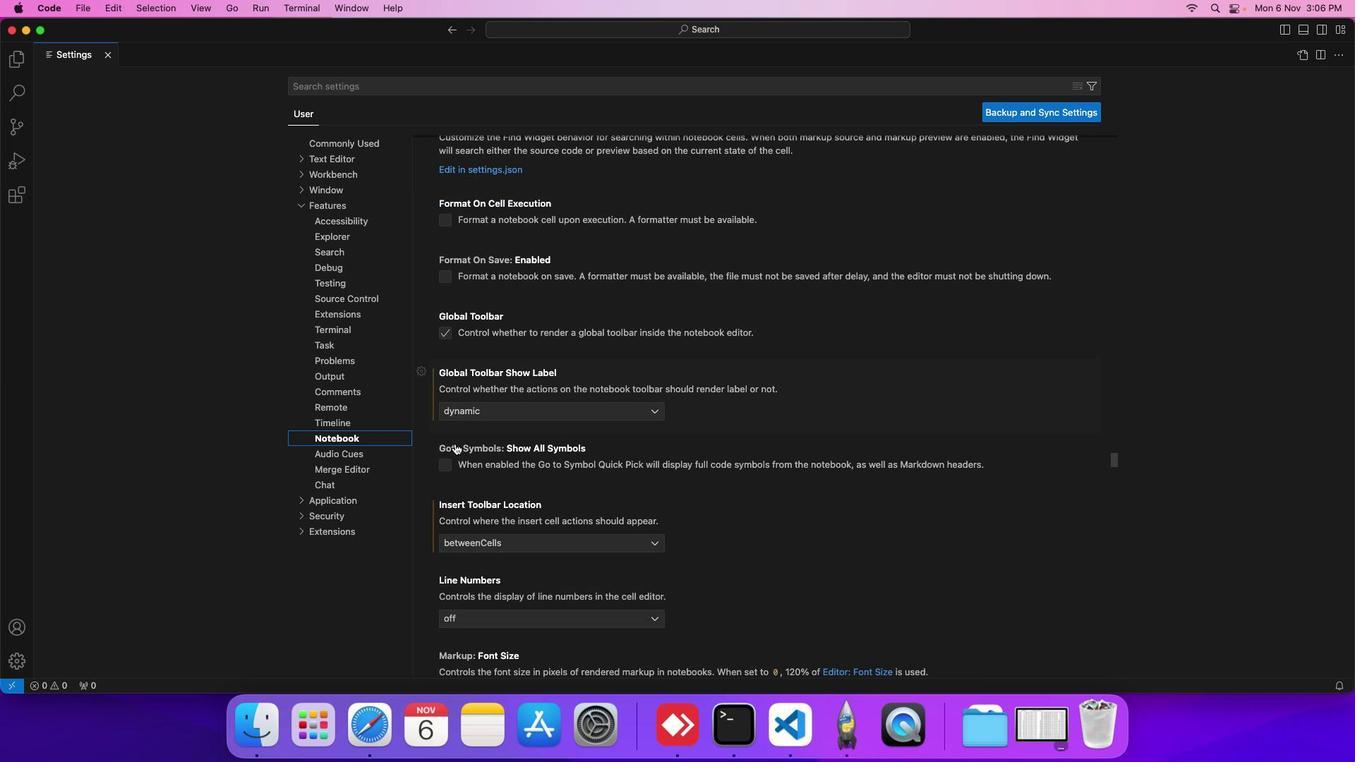 
Action: Mouse scrolled (454, 443) with delta (0, 0)
Screenshot: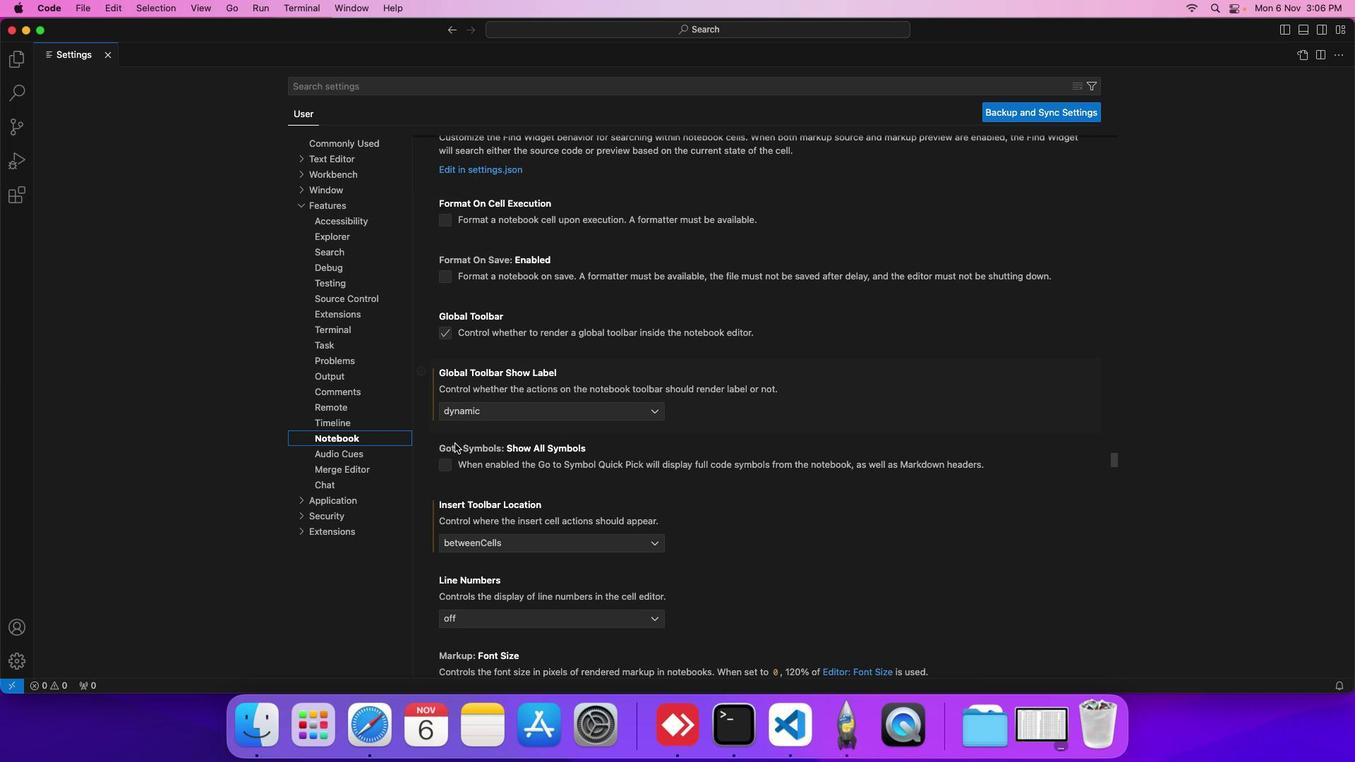
Action: Mouse scrolled (454, 443) with delta (0, 0)
Screenshot: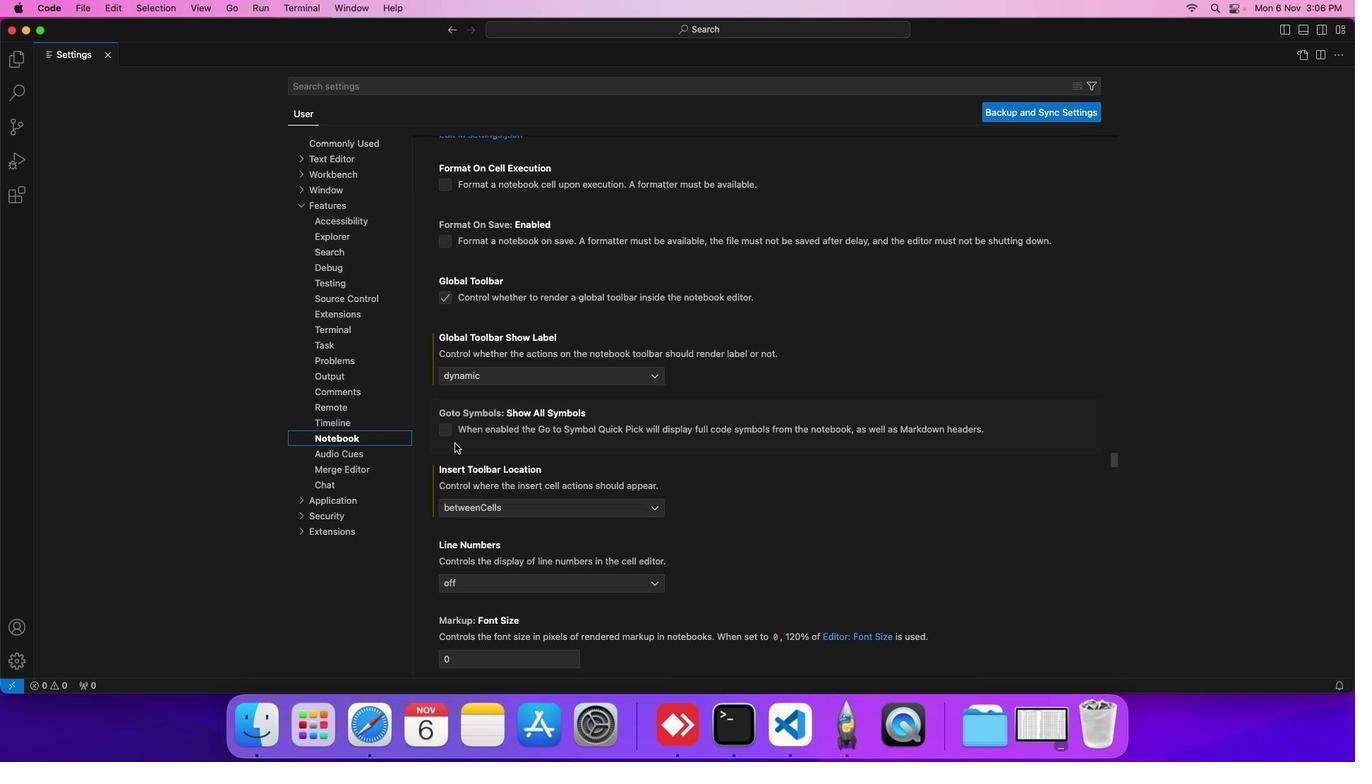 
Action: Mouse scrolled (454, 443) with delta (0, 0)
Screenshot: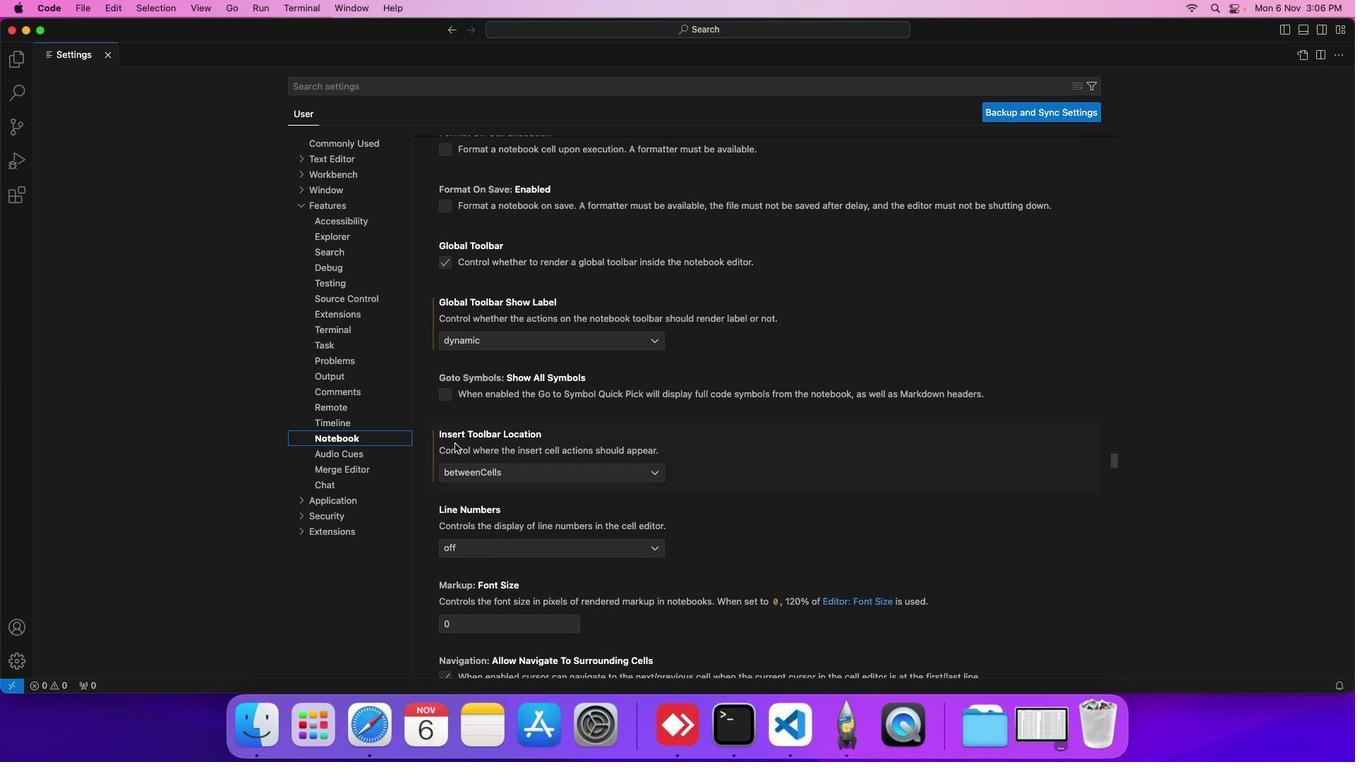 
Action: Mouse scrolled (454, 443) with delta (0, 0)
Screenshot: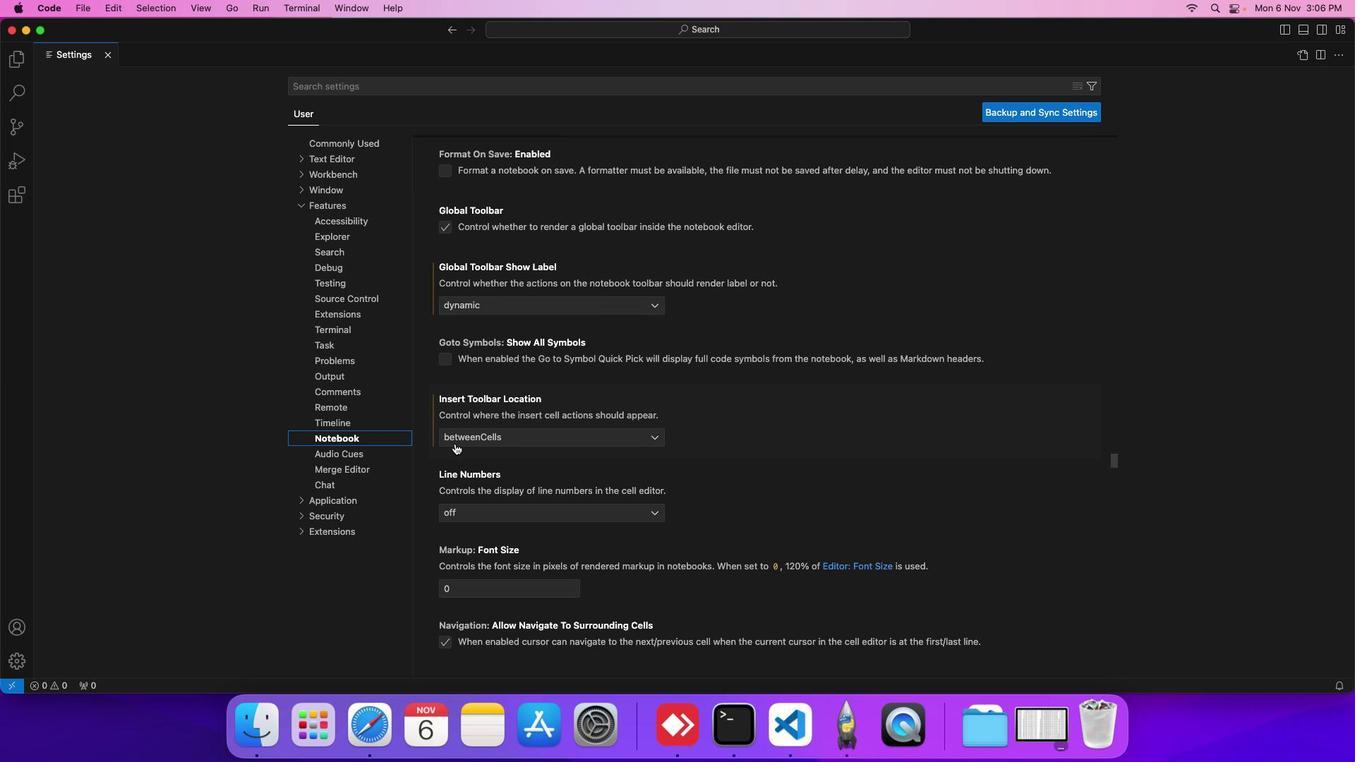 
Action: Mouse moved to (528, 440)
Screenshot: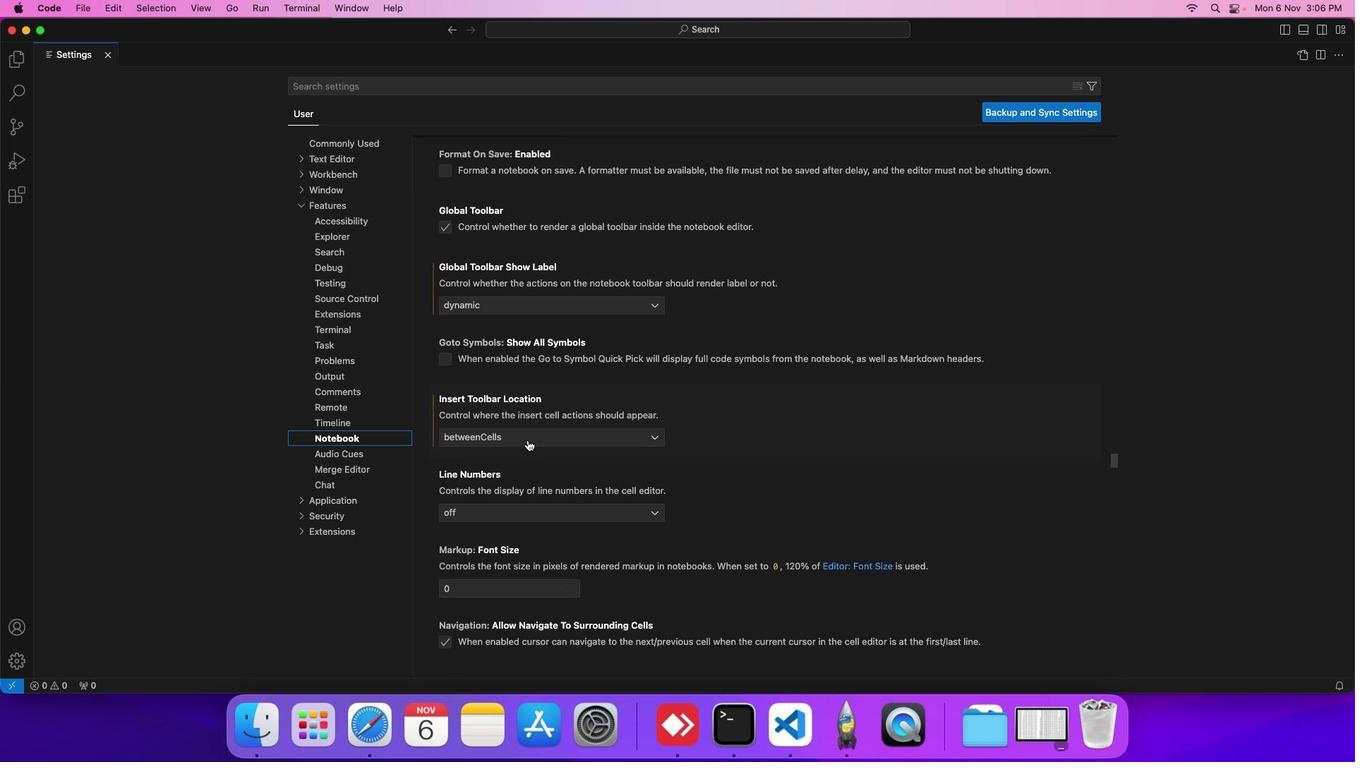
Action: Mouse pressed left at (528, 440)
Screenshot: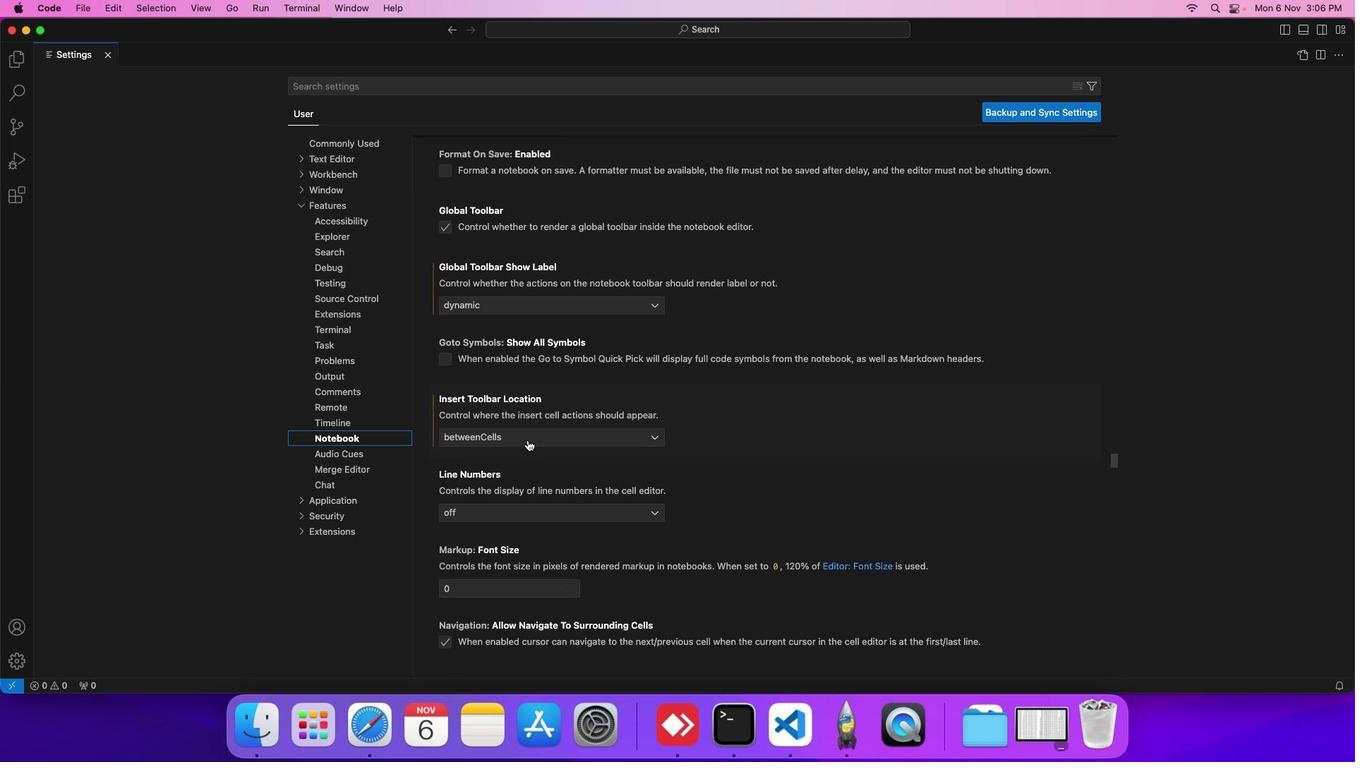 
Action: Mouse moved to (502, 473)
Screenshot: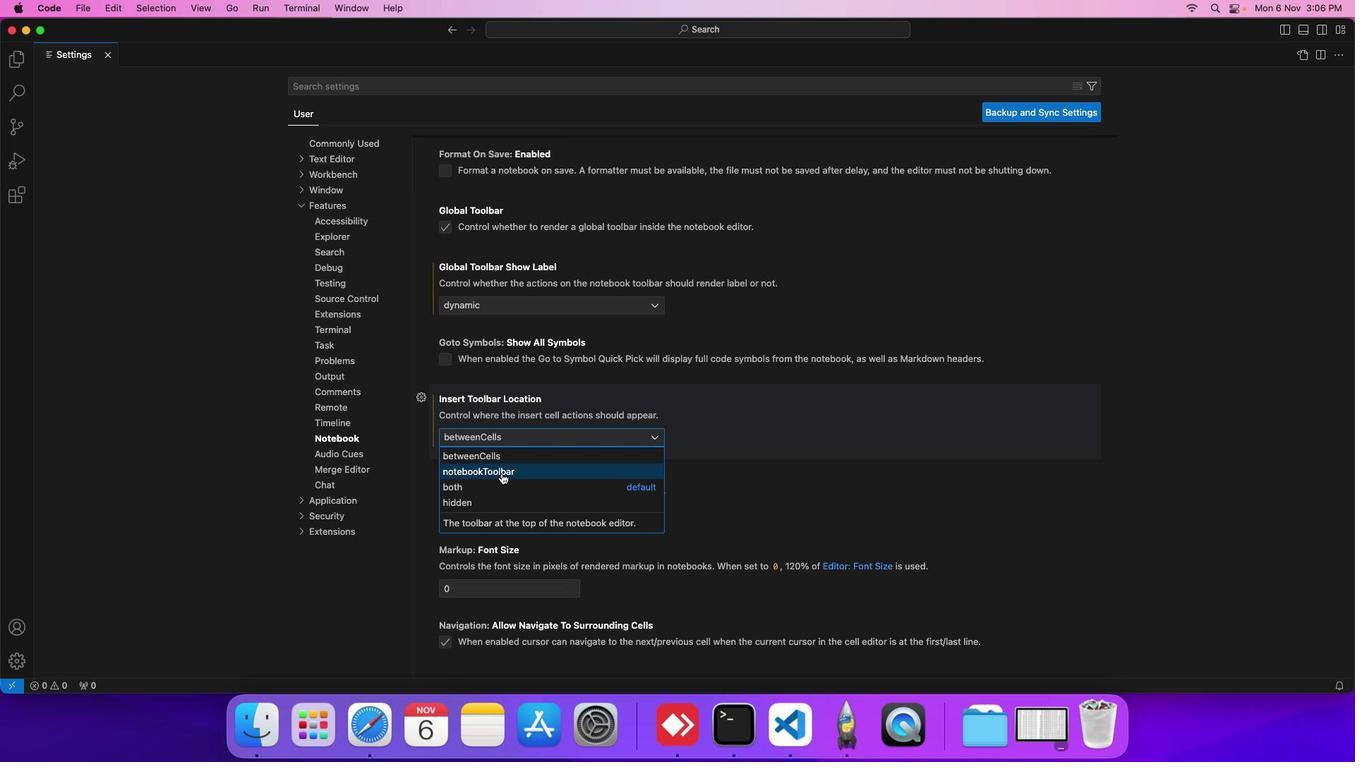 
Action: Mouse pressed left at (502, 473)
Screenshot: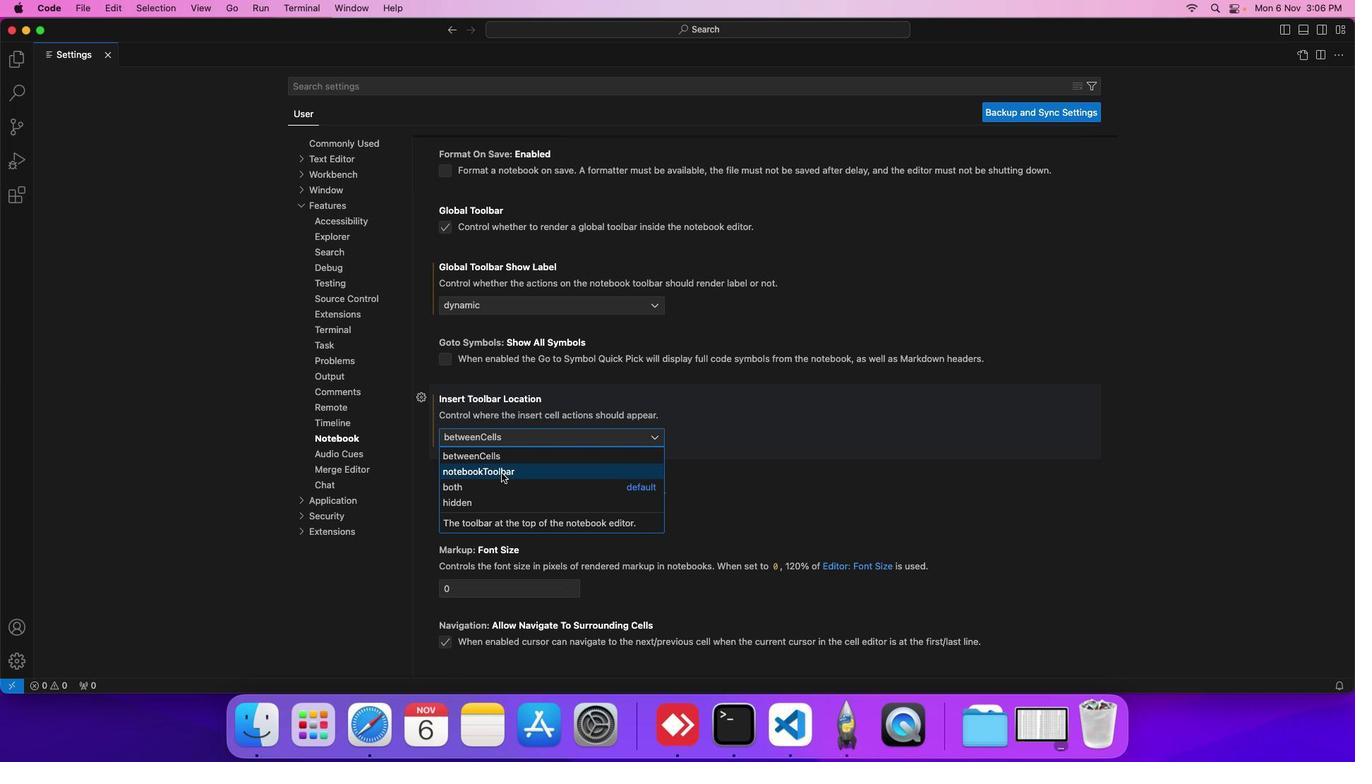 
Action: Mouse moved to (500, 440)
Screenshot: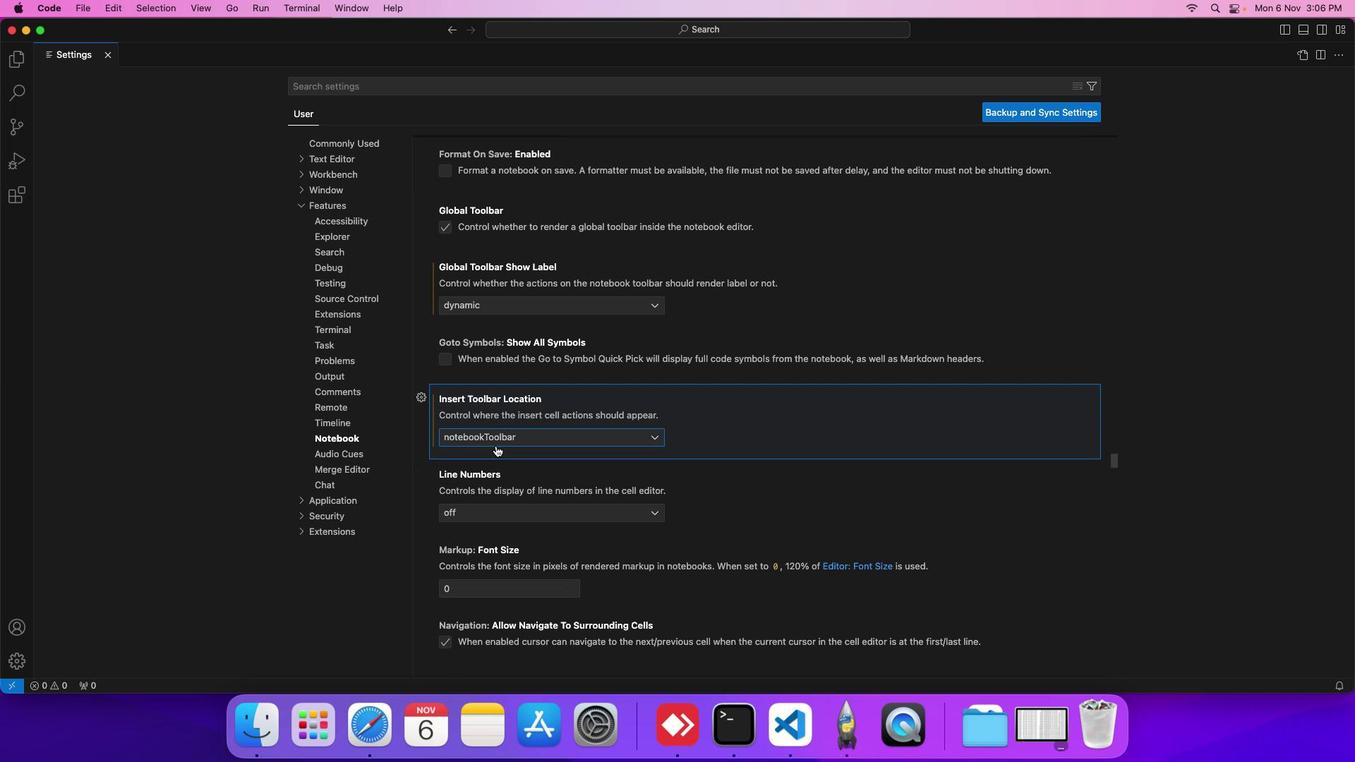 
